 Task: In the Company cyberagent.co.jp, Create email and send with subject: 'Welcome to a New Paradigm: Introducing Our Visionary Solution', and with mail content 'Greetings,_x000D_
Introducing a visionary approach that will reshape the landscape of your industry. Join us and be part of the future of success!_x000D_
Kind Regards', attach the document: Project_plan.docx and insert image: visitingcard.jpg. Below Kind Regards, write Behance and insert the URL: www.behance.net. Mark checkbox to create task to follow up : In 3 business days .  Enter or choose an email address of recipient's from company's contact and send.. Logged in from softage.5@softage.net
Action: Mouse moved to (83, 53)
Screenshot: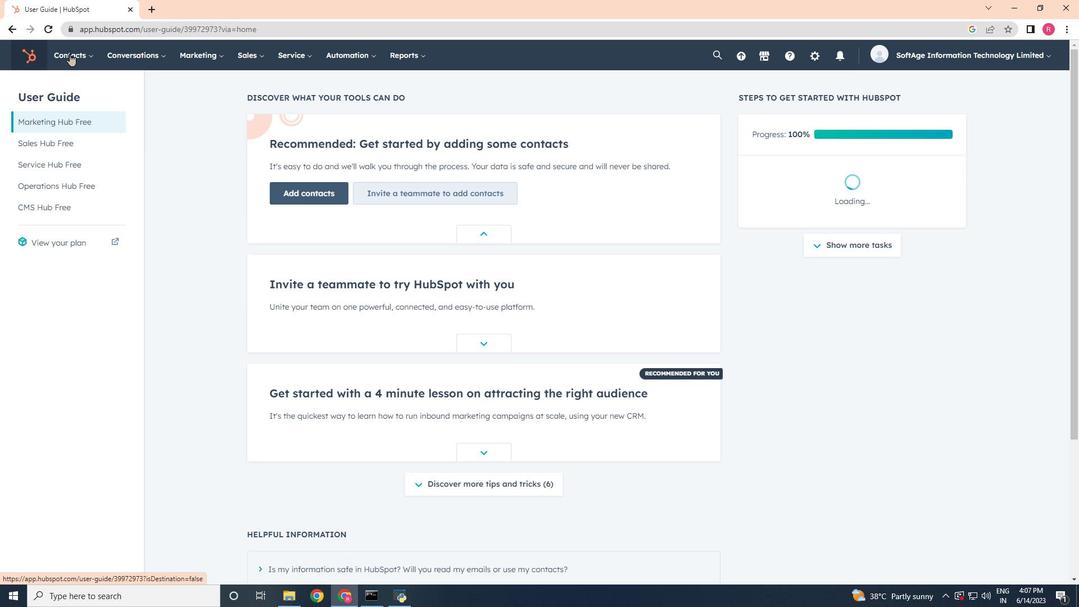 
Action: Mouse pressed left at (83, 53)
Screenshot: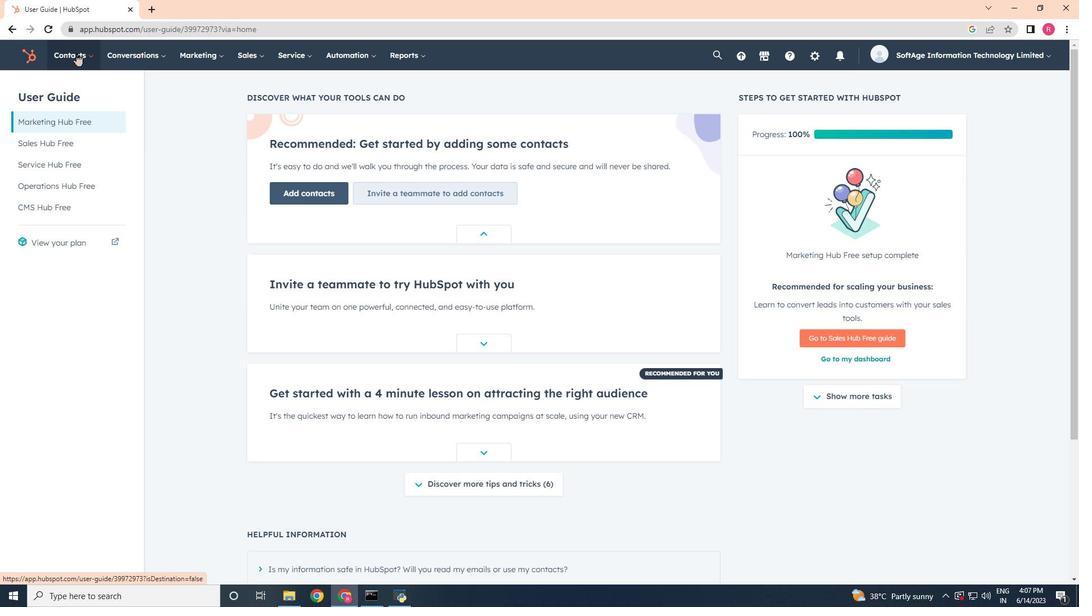 
Action: Mouse moved to (96, 112)
Screenshot: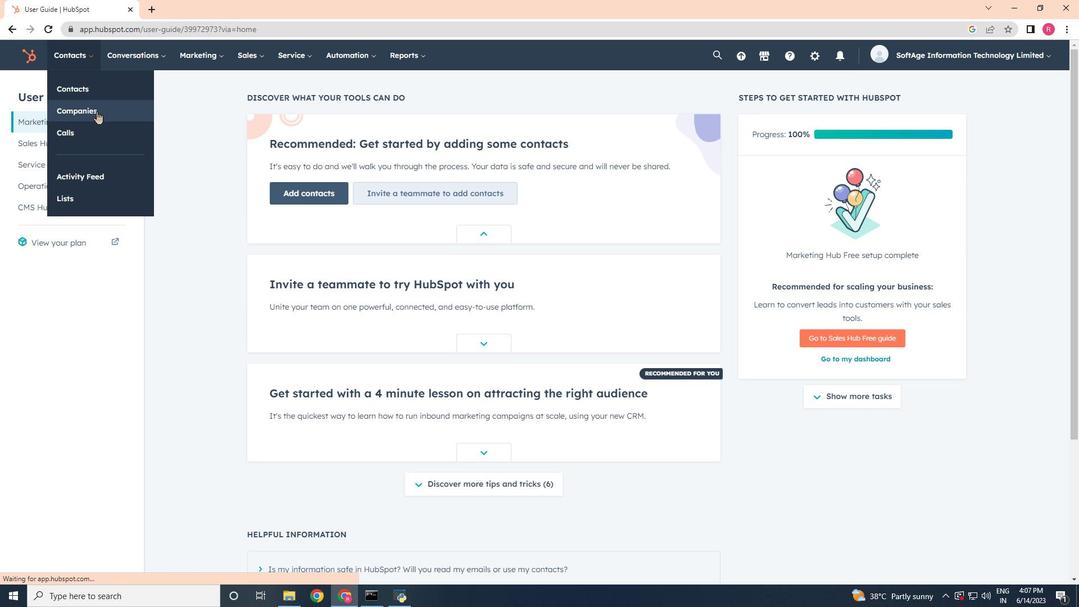 
Action: Mouse pressed left at (96, 112)
Screenshot: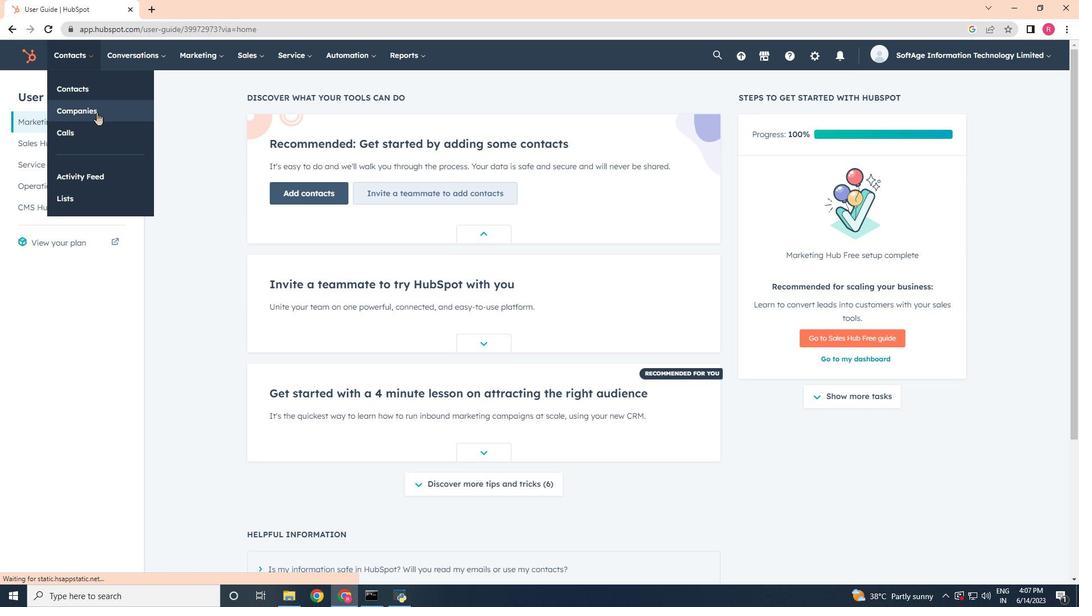 
Action: Mouse moved to (69, 179)
Screenshot: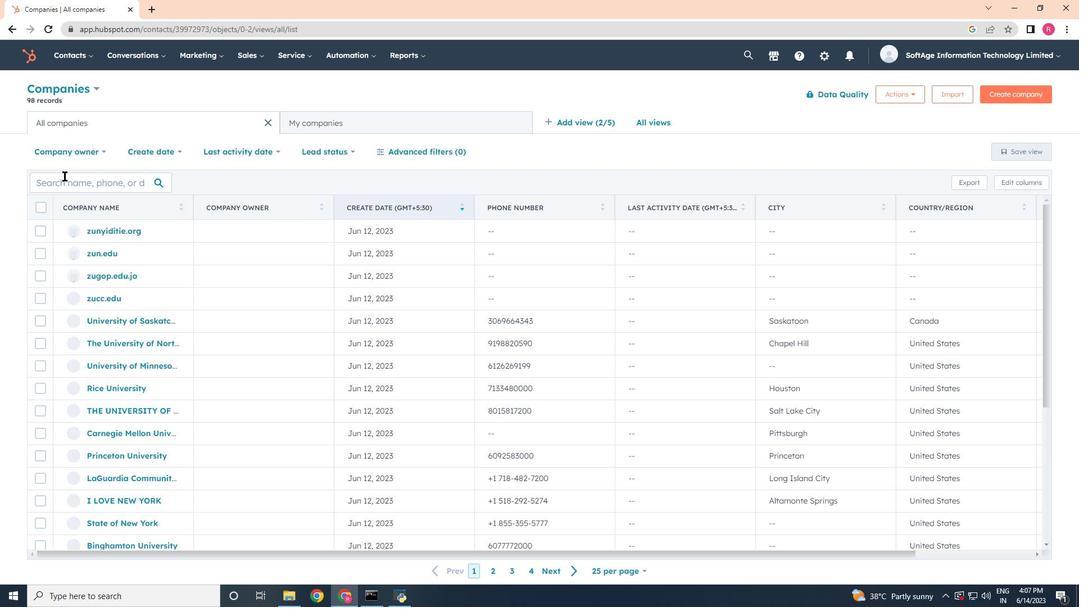 
Action: Mouse pressed left at (69, 179)
Screenshot: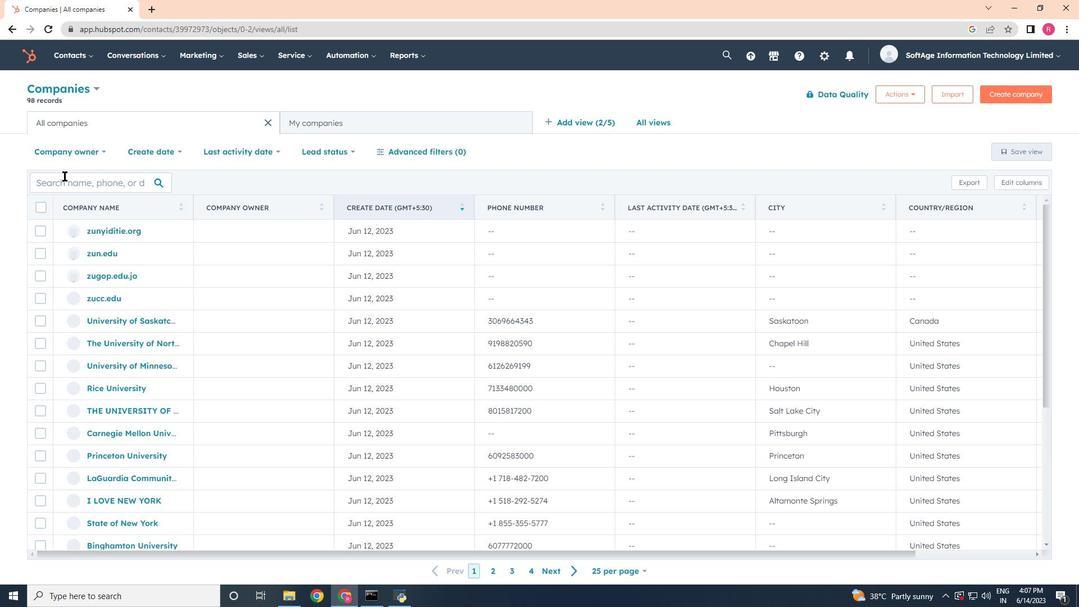 
Action: Key pressed cyberagent
Screenshot: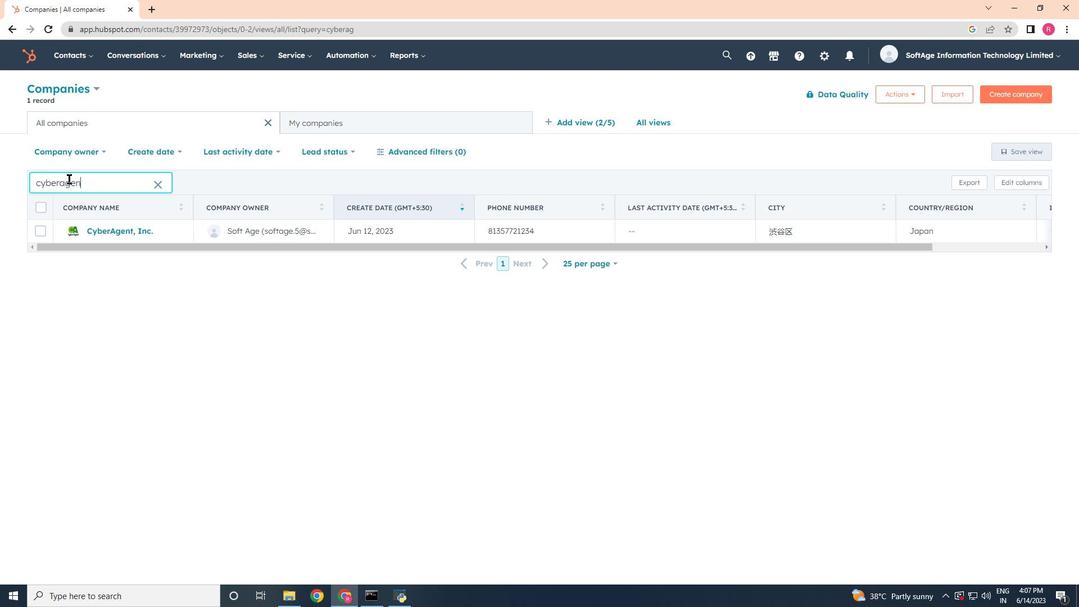 
Action: Mouse moved to (118, 231)
Screenshot: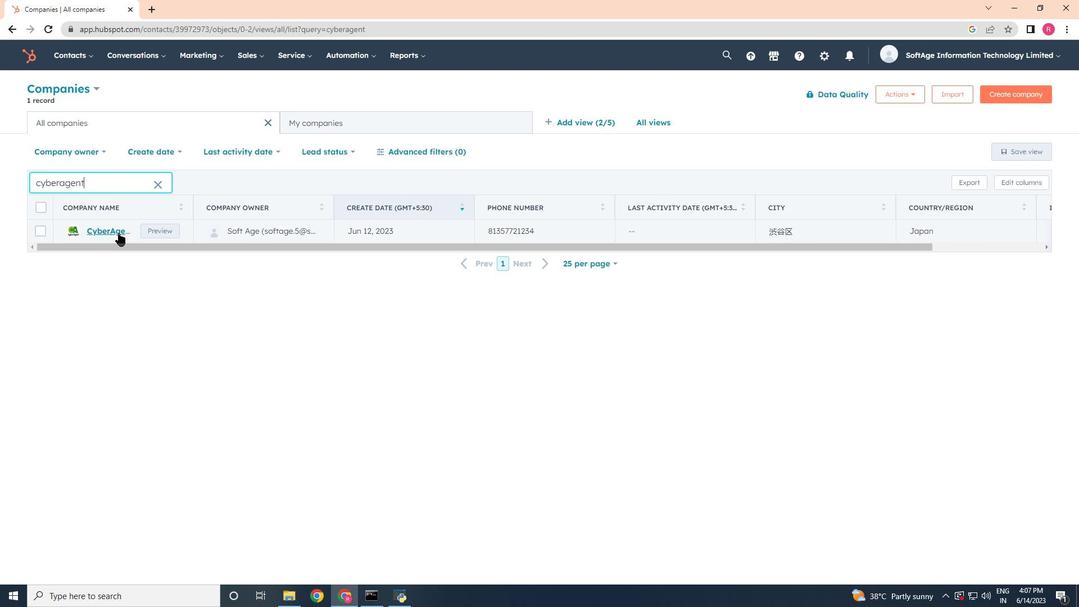 
Action: Mouse pressed left at (118, 231)
Screenshot: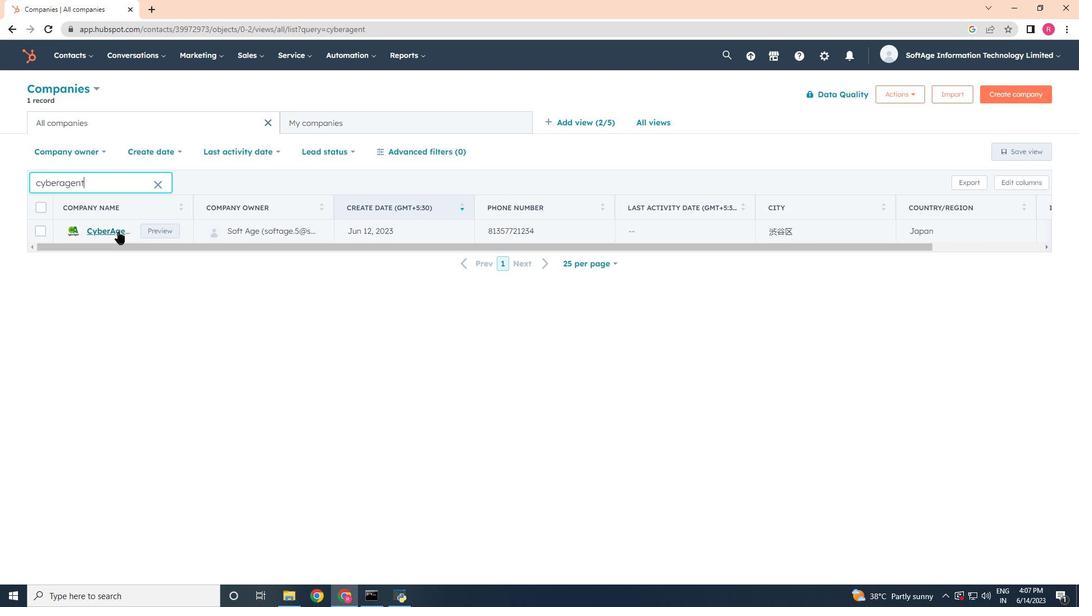 
Action: Mouse moved to (80, 186)
Screenshot: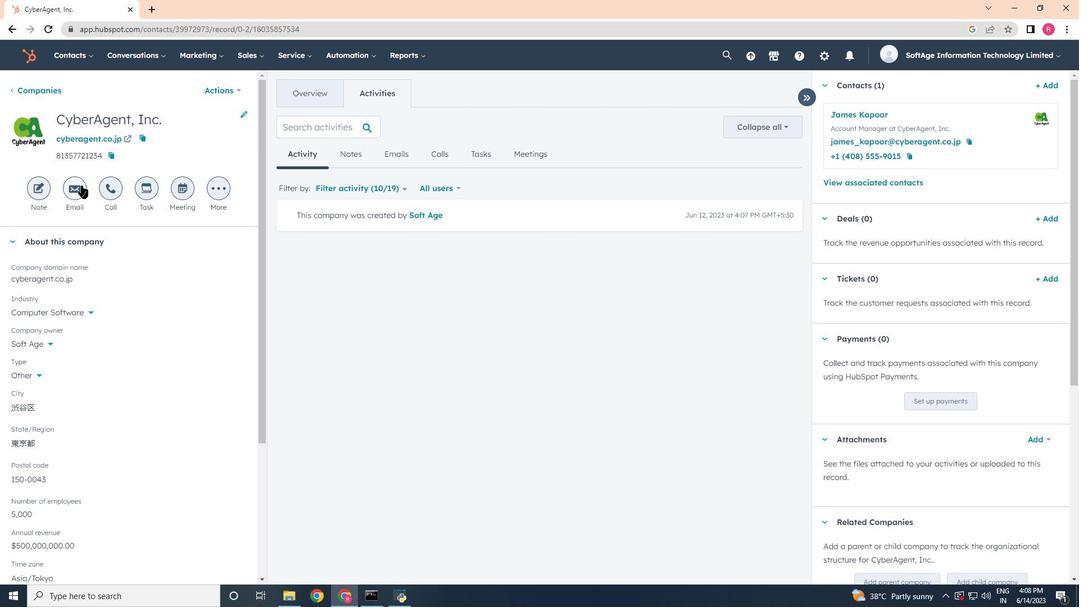 
Action: Mouse pressed left at (80, 186)
Screenshot: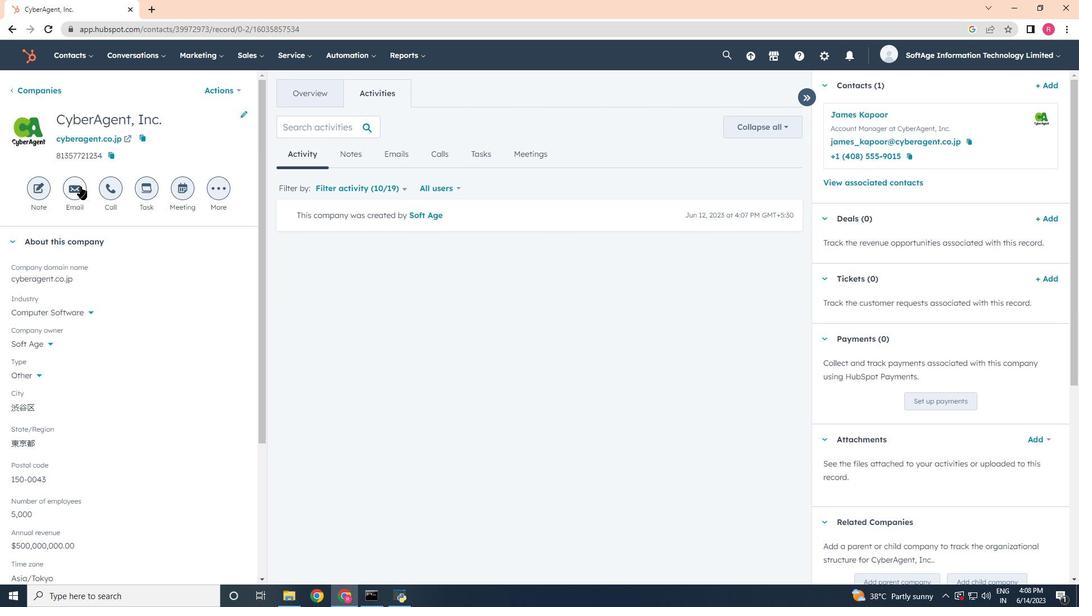 
Action: Mouse moved to (951, 276)
Screenshot: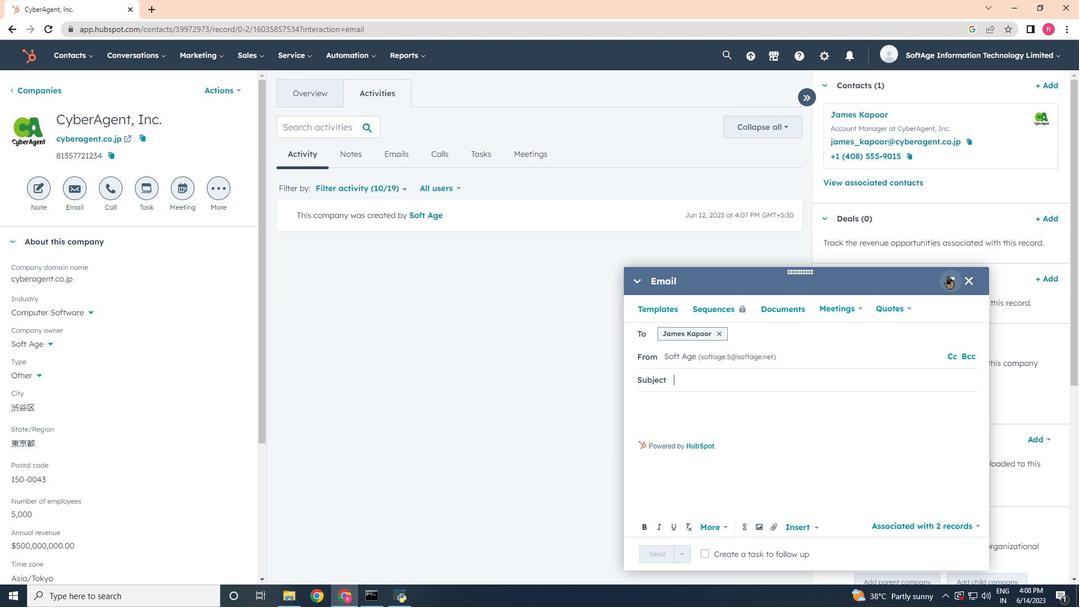 
Action: Mouse pressed left at (951, 276)
Screenshot: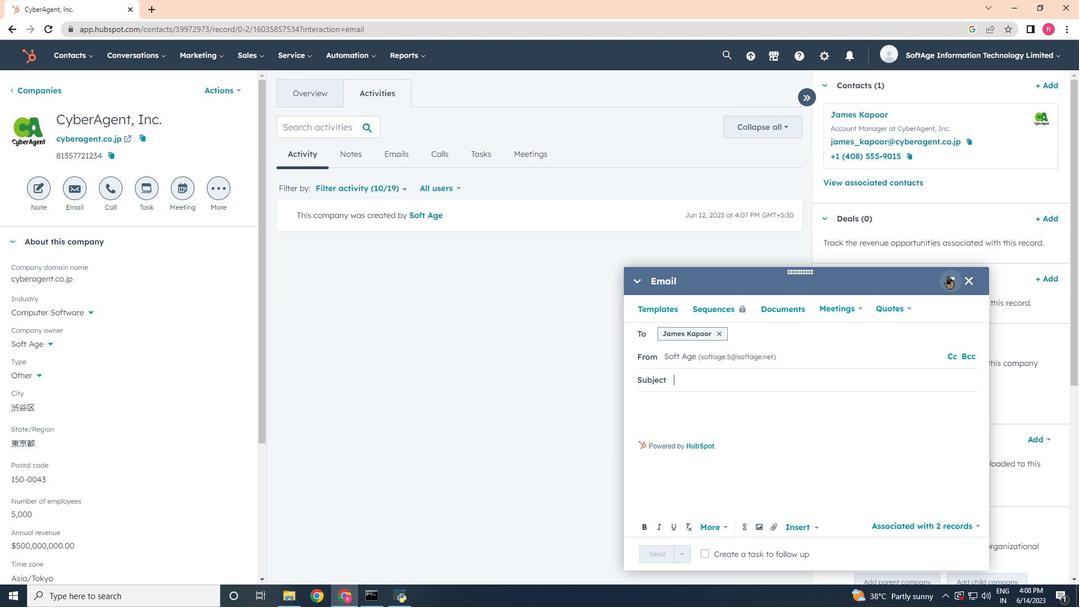 
Action: Mouse moved to (946, 282)
Screenshot: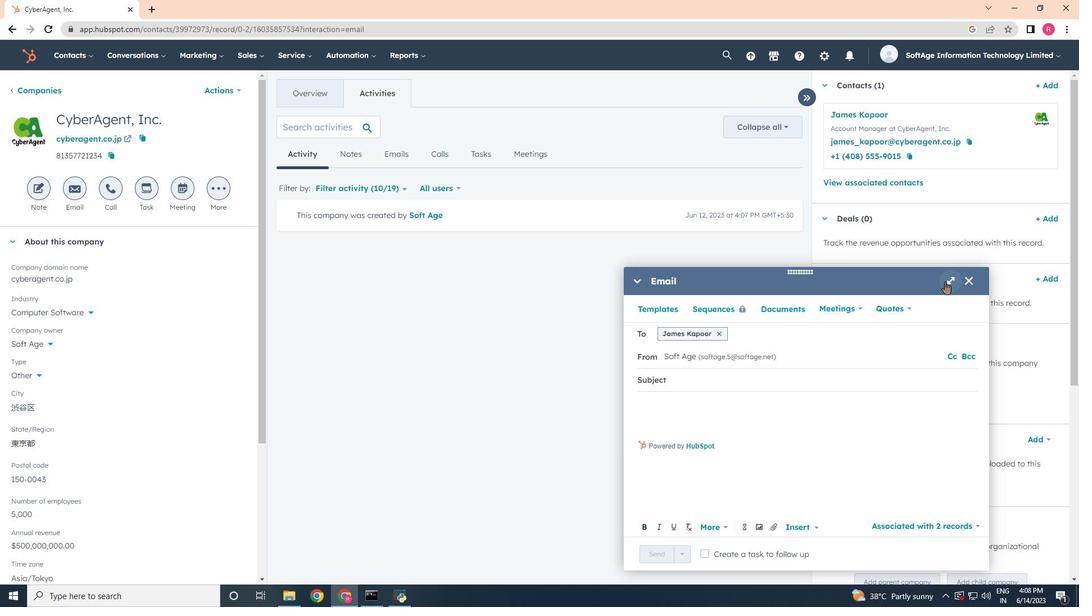
Action: Mouse pressed left at (946, 282)
Screenshot: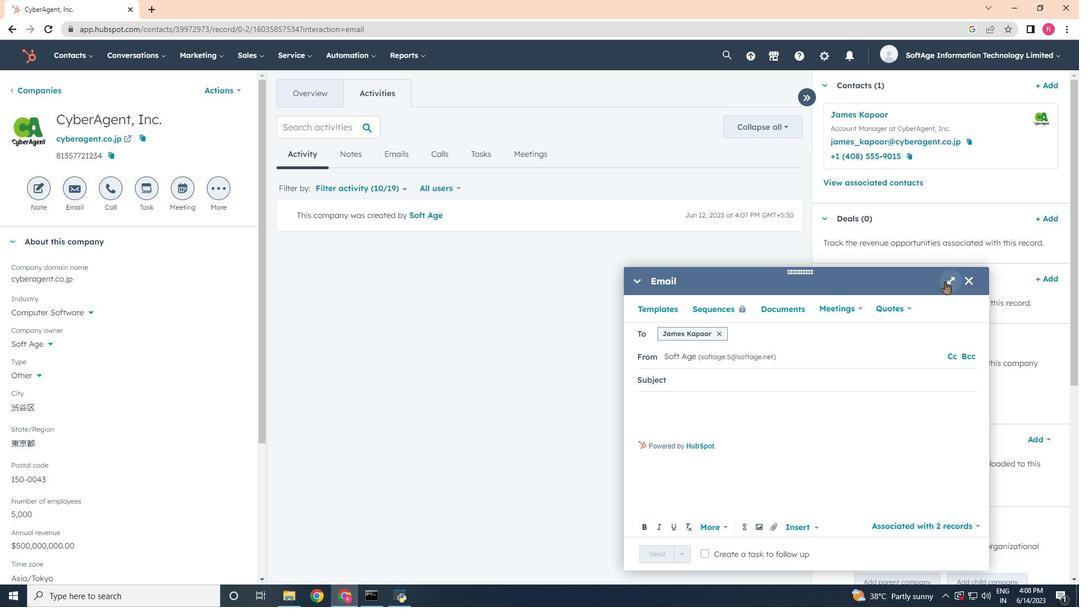 
Action: Mouse moved to (567, 322)
Screenshot: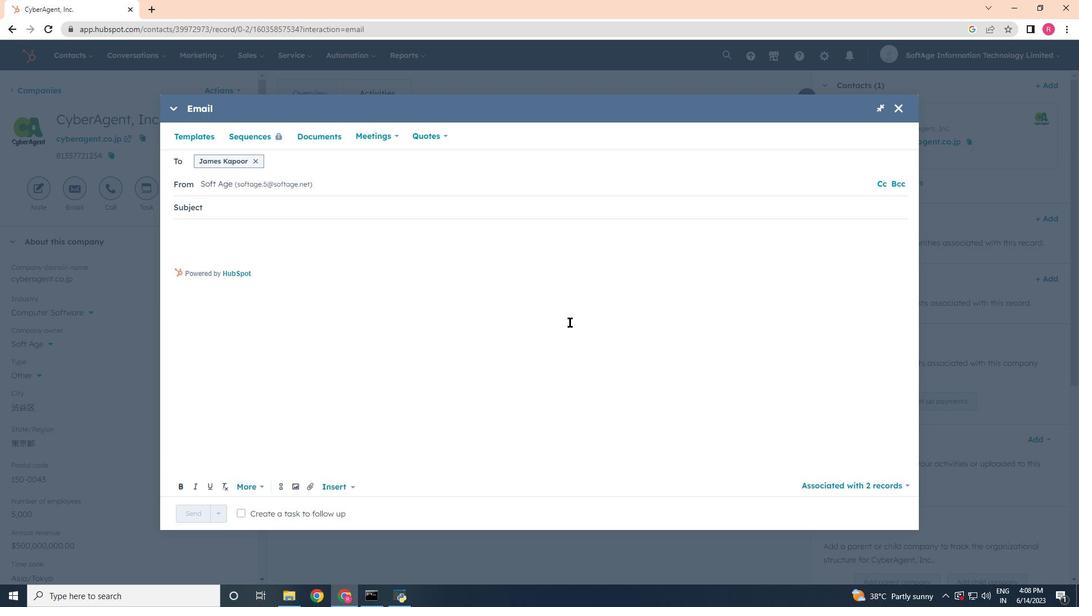 
Action: Key pressed <Key.shift>Welcome<Key.space>to<Key.space>a<Key.space><Key.shift>New<Key.space><Key.shift><Key.shift><Key.shift><Key.shift>Paradigm<Key.space><Key.backspace><Key.shift_r>:<Key.space><Key.shift>Introducing<Key.space><Key.shift>Our<Key.space><Key.shift>Visionary<Key.space><Key.shift>Solution<Key.space>
Screenshot: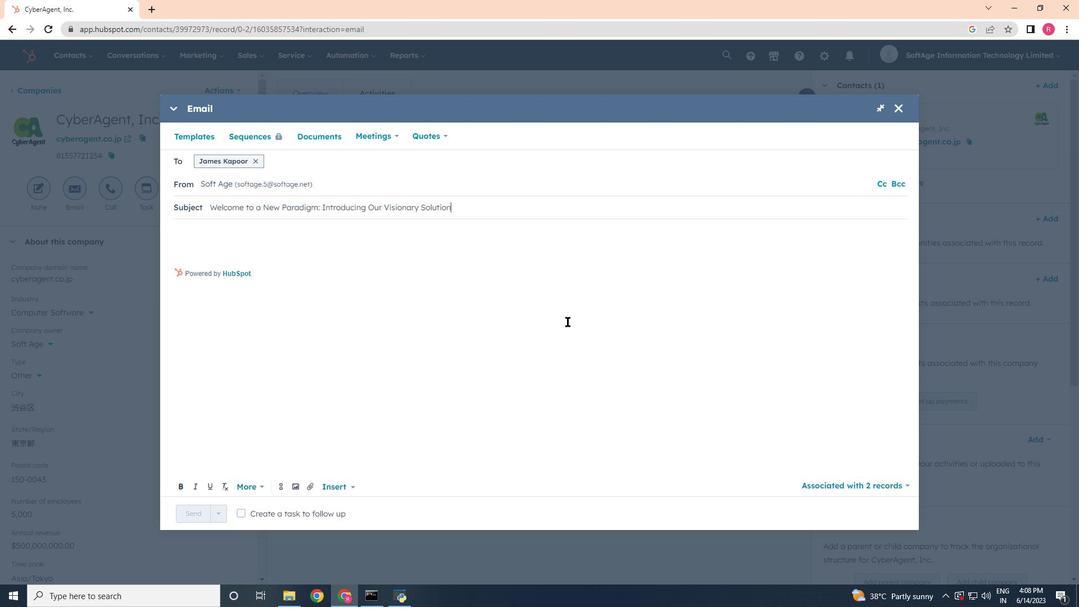 
Action: Mouse moved to (192, 232)
Screenshot: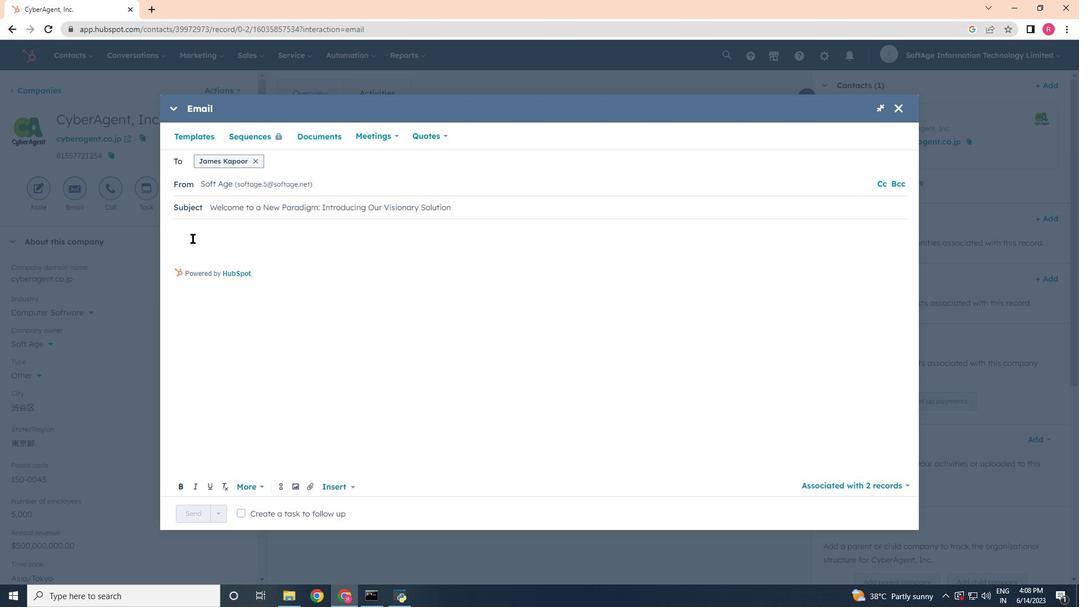 
Action: Mouse pressed left at (192, 232)
Screenshot: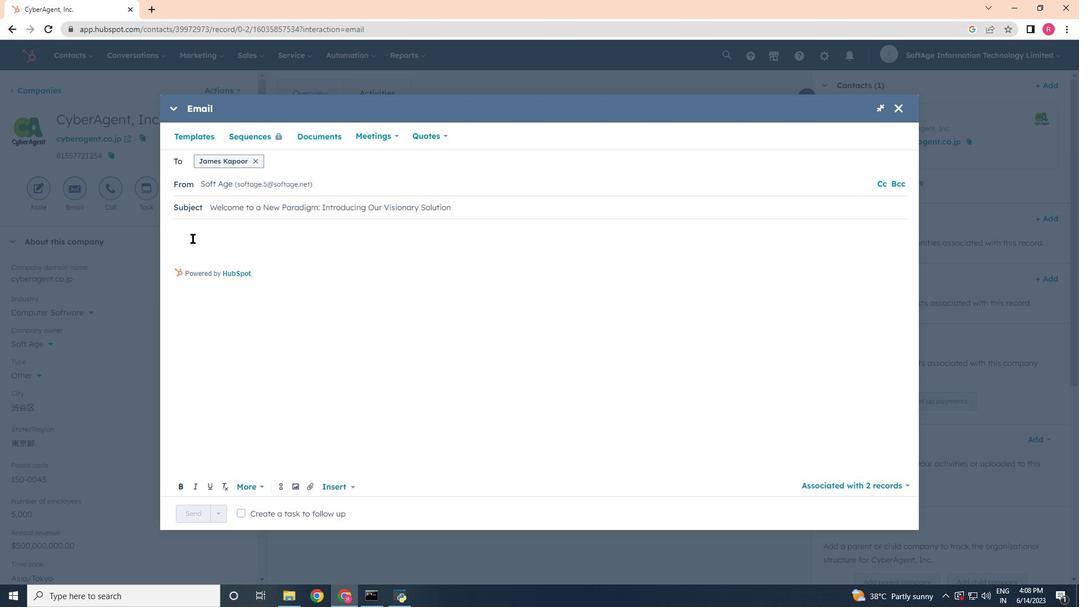 
Action: Key pressed <Key.backspace><Key.shift><Key.shift><Key.shift><Key.shift><Key.shift><Key.shift><Key.shift><Key.shift>Greetings,<Key.enter><Key.enter><Key.shift>Introducing<Key.space>a<Key.space>visionary<Key.space>approach<Key.space>that<Key.space>will<Key.space>res
Screenshot: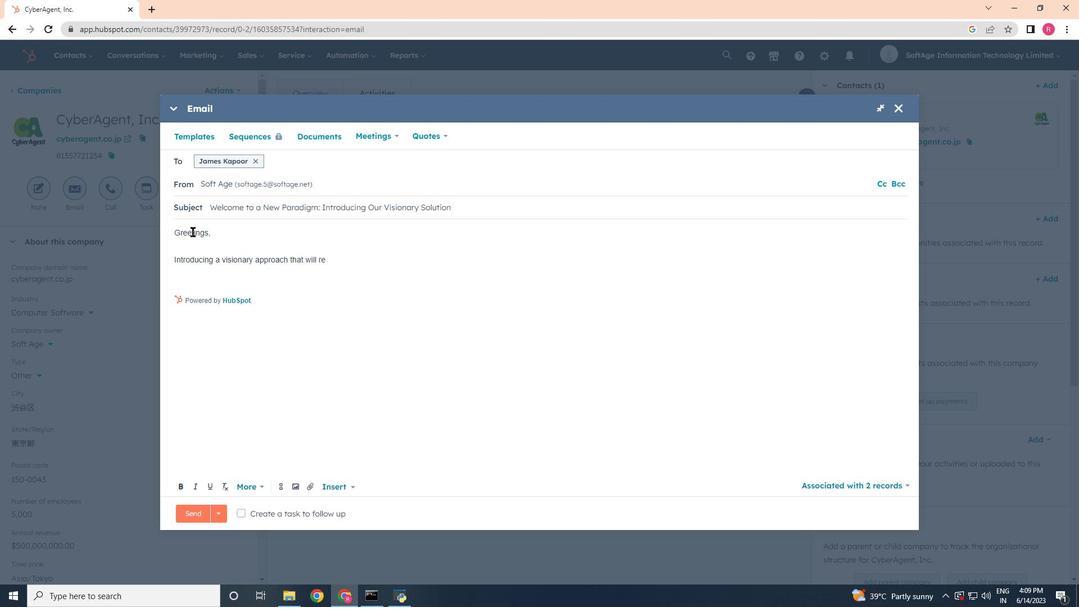 
Action: Mouse moved to (192, 232)
Screenshot: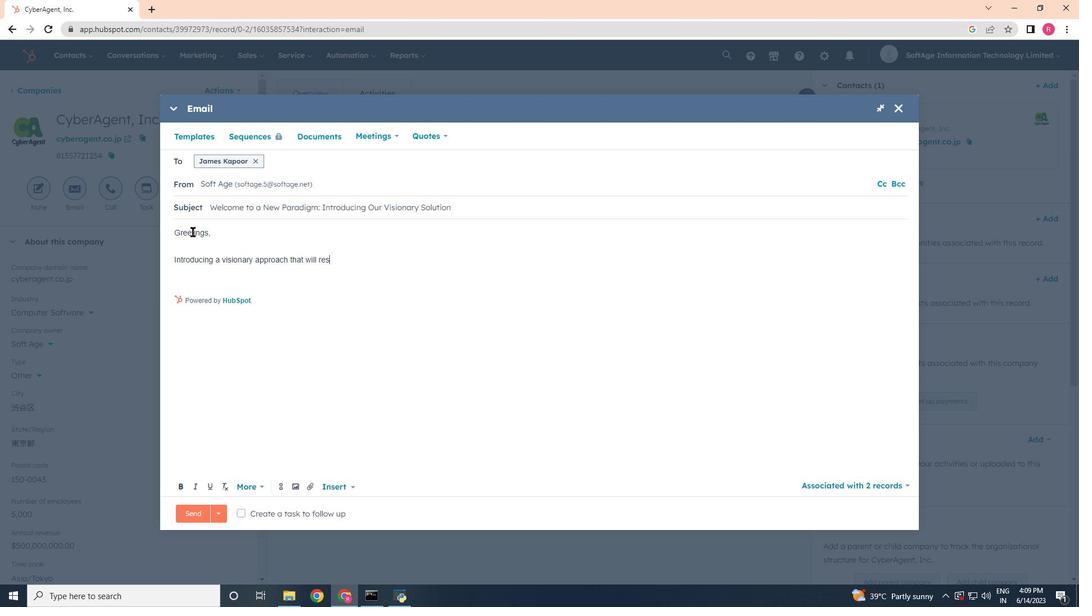 
Action: Key pressed hape<Key.space>the<Key.space>landscape<Key.space>of<Key.space>your<Key.space>industry<Key.space><Key.backspace>.<Key.space><Key.shift><Key.shift><Key.shift>Join<Key.space>us<Key.space>and<Key.space>be<Key.space>part<Key.space>of<Key.space>the<Key.space>future<Key.space>of<Key.space>success<Key.shift>!<Key.enter><Key.enter><Key.shift>Kind<Key.space><Key.shift><Key.shift><Key.shift><Key.shift><Key.shift><Key.shift><Key.shift>Regards,<Key.enter>
Screenshot: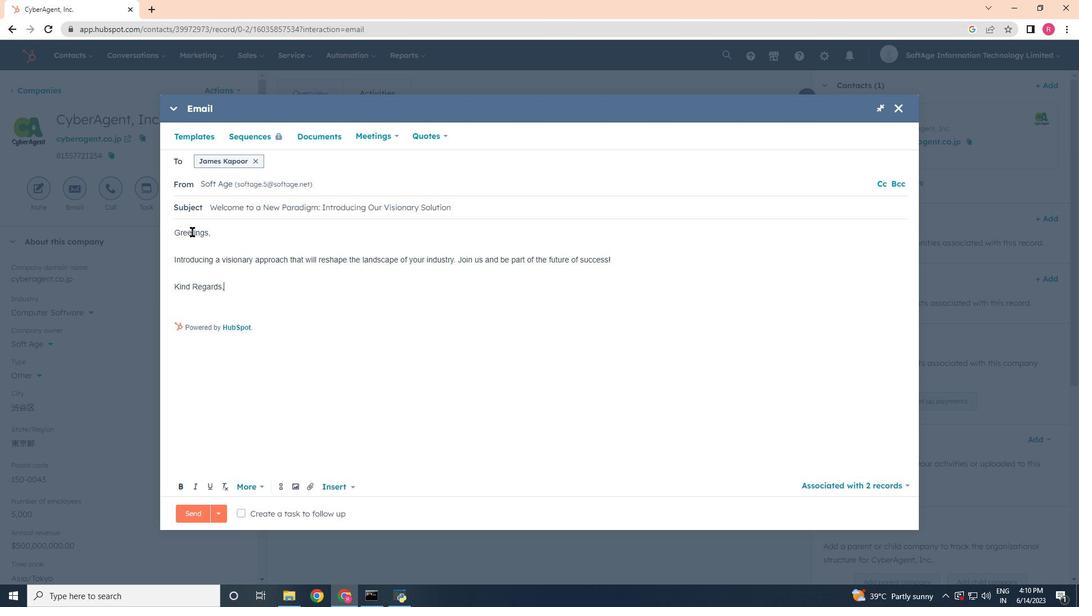 
Action: Mouse moved to (308, 493)
Screenshot: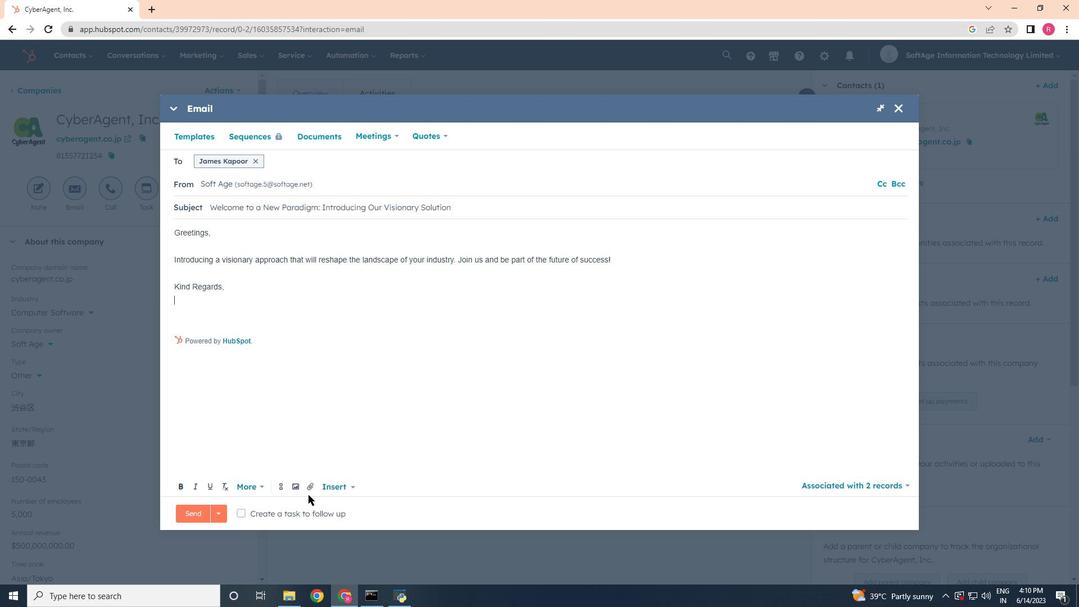 
Action: Mouse pressed left at (308, 493)
Screenshot: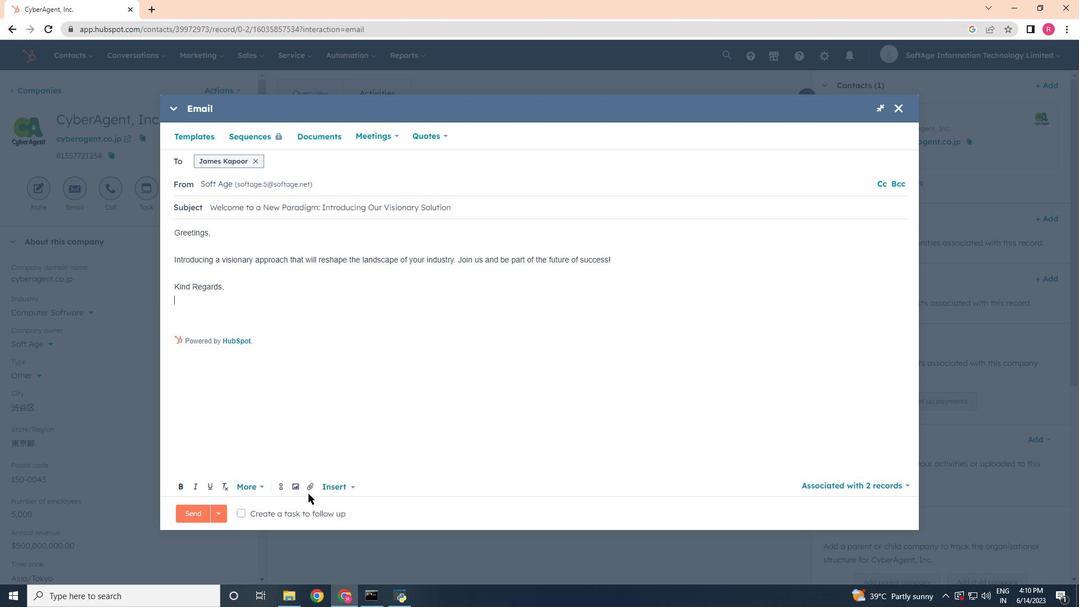 
Action: Mouse moved to (328, 445)
Screenshot: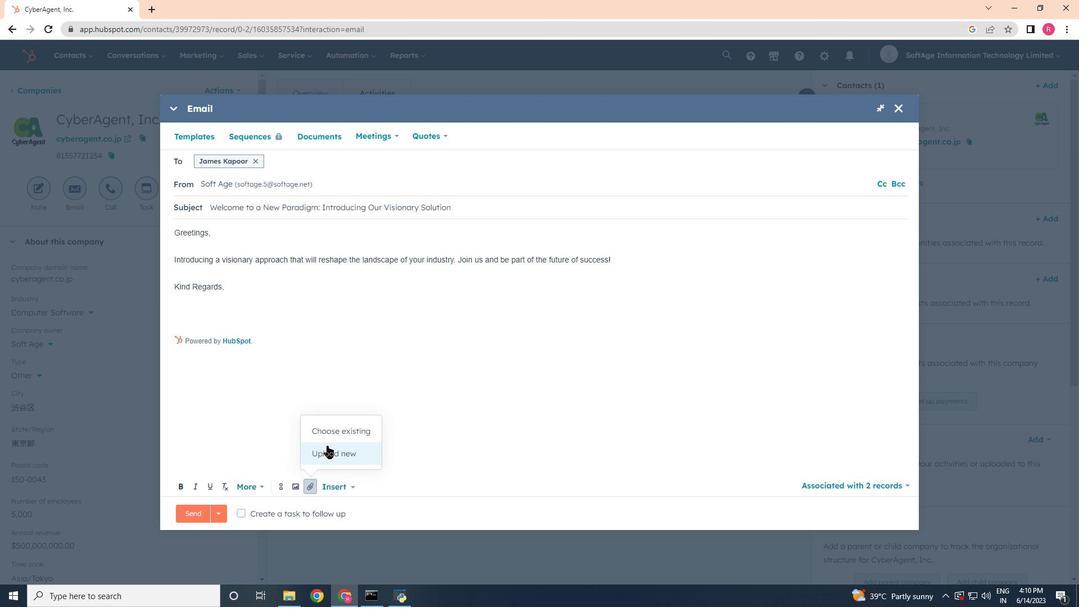 
Action: Mouse pressed left at (328, 445)
Screenshot: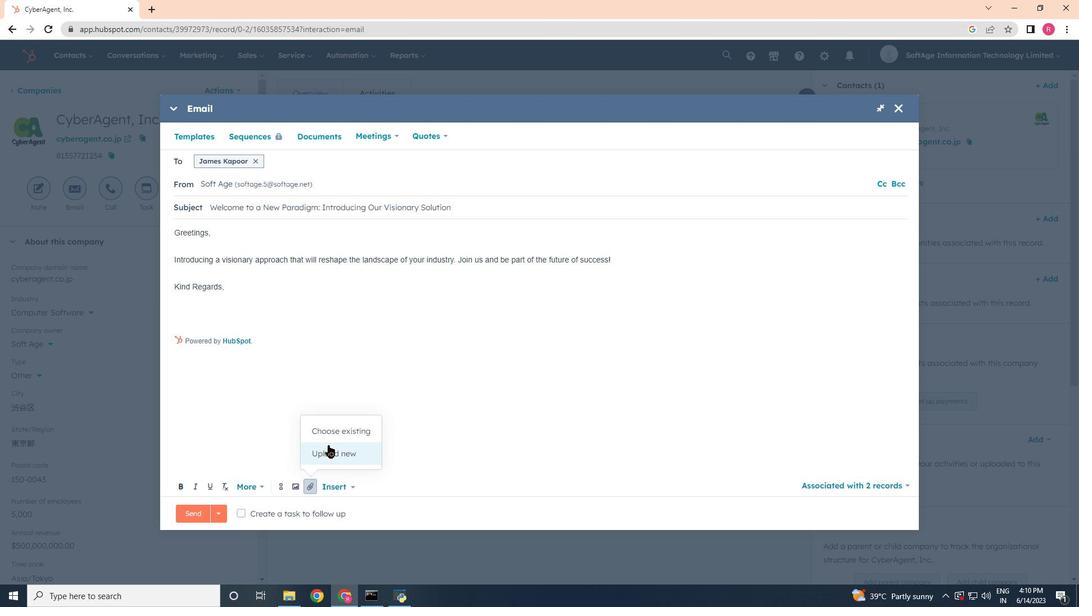 
Action: Mouse moved to (191, 174)
Screenshot: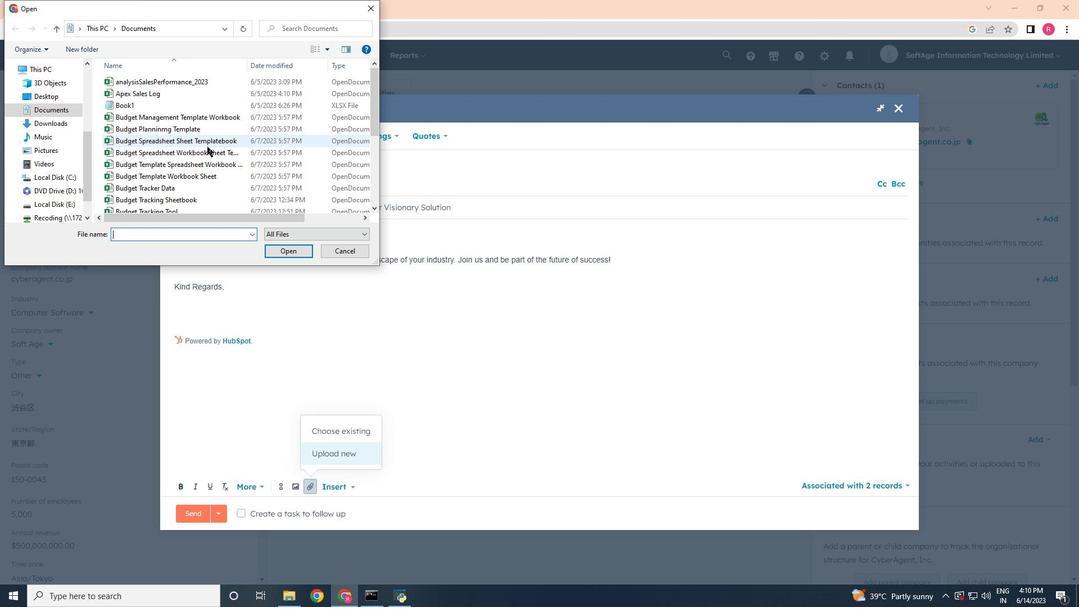 
Action: Mouse scrolled (191, 173) with delta (0, 0)
Screenshot: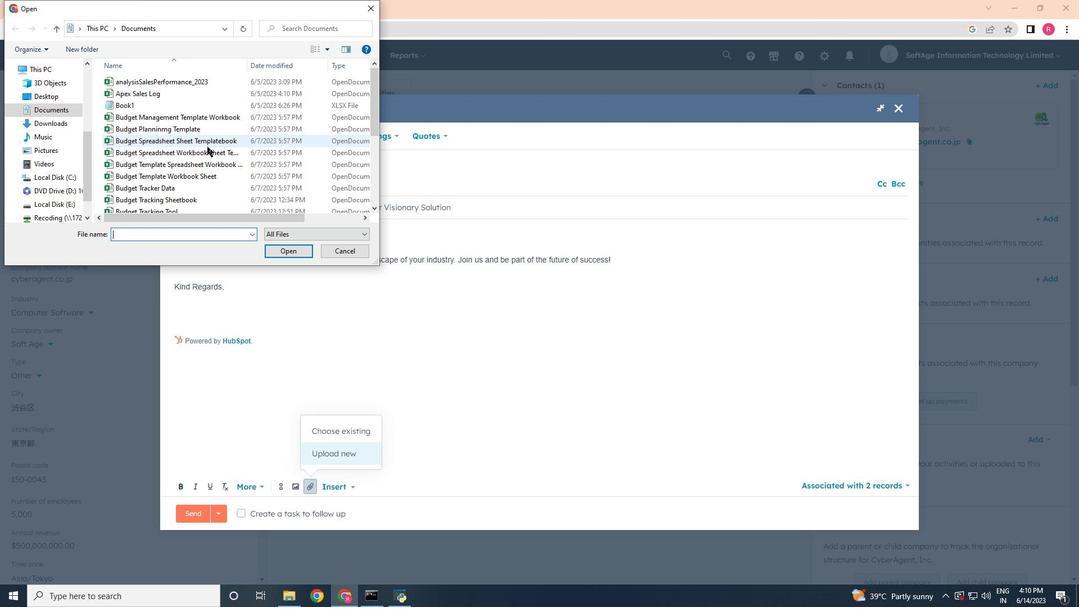 
Action: Mouse moved to (191, 175)
Screenshot: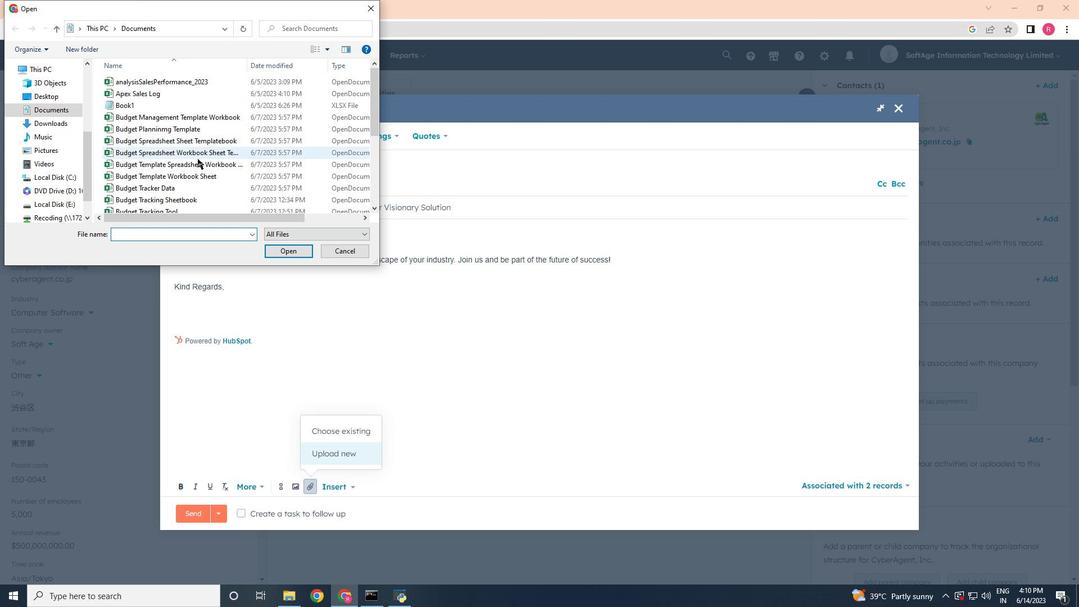 
Action: Mouse scrolled (191, 175) with delta (0, 0)
Screenshot: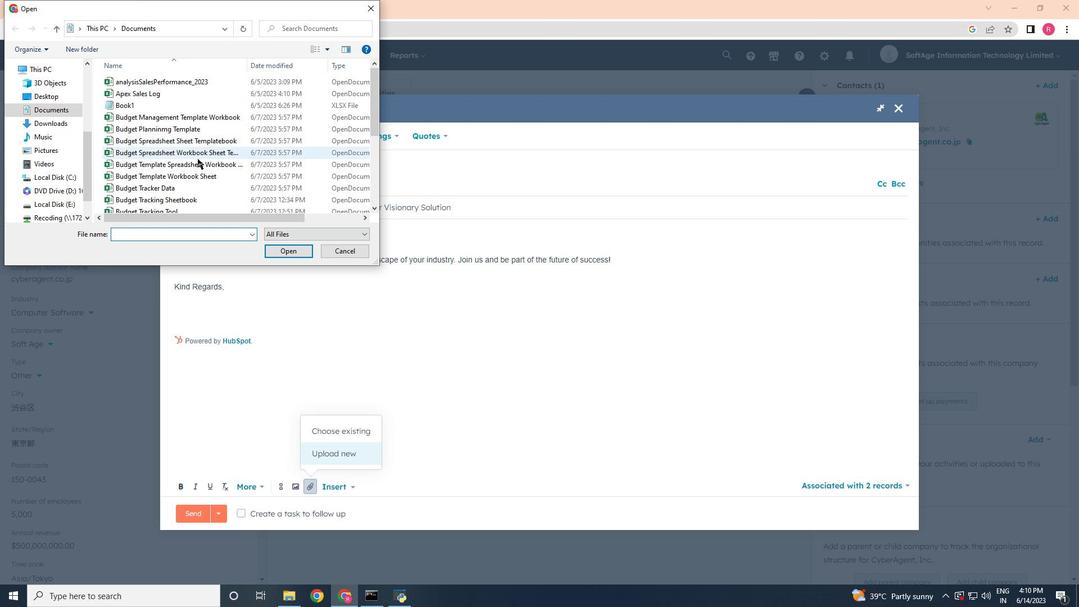 
Action: Mouse scrolled (191, 175) with delta (0, 0)
Screenshot: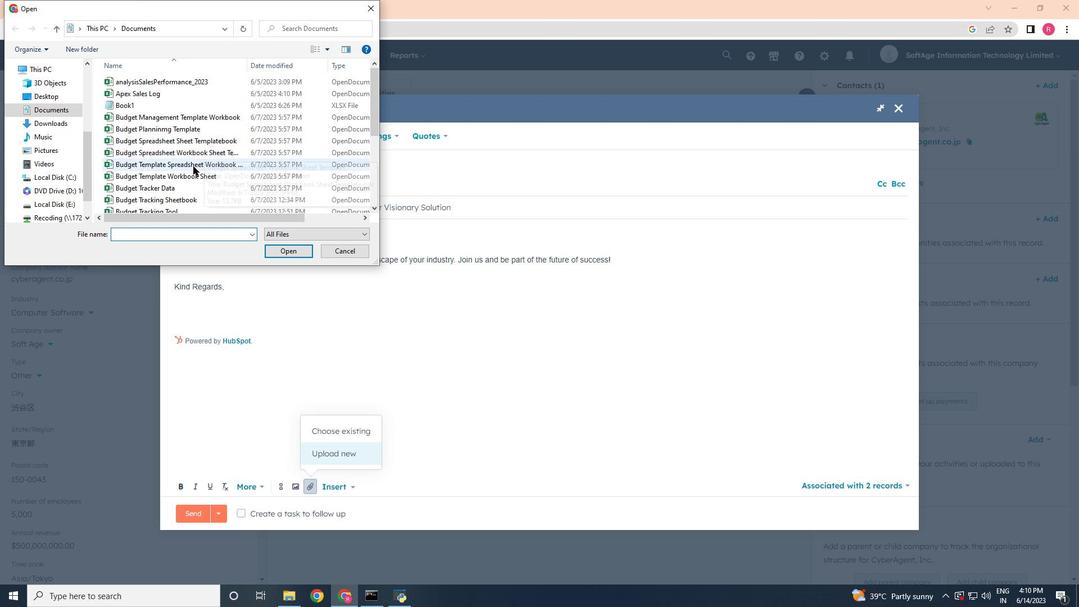 
Action: Mouse scrolled (191, 175) with delta (0, 0)
Screenshot: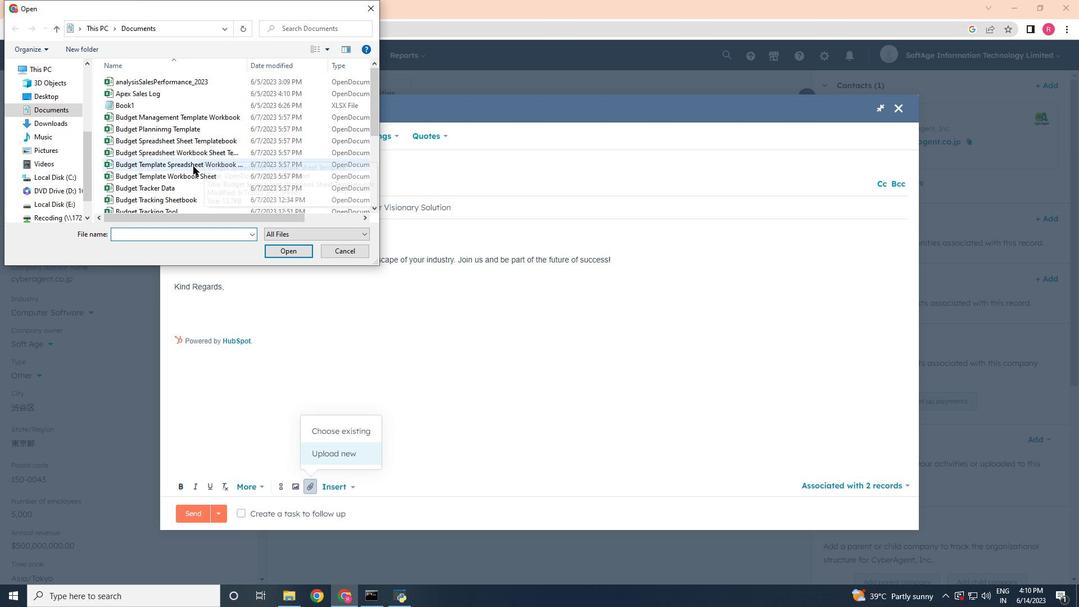 
Action: Mouse scrolled (191, 175) with delta (0, 0)
Screenshot: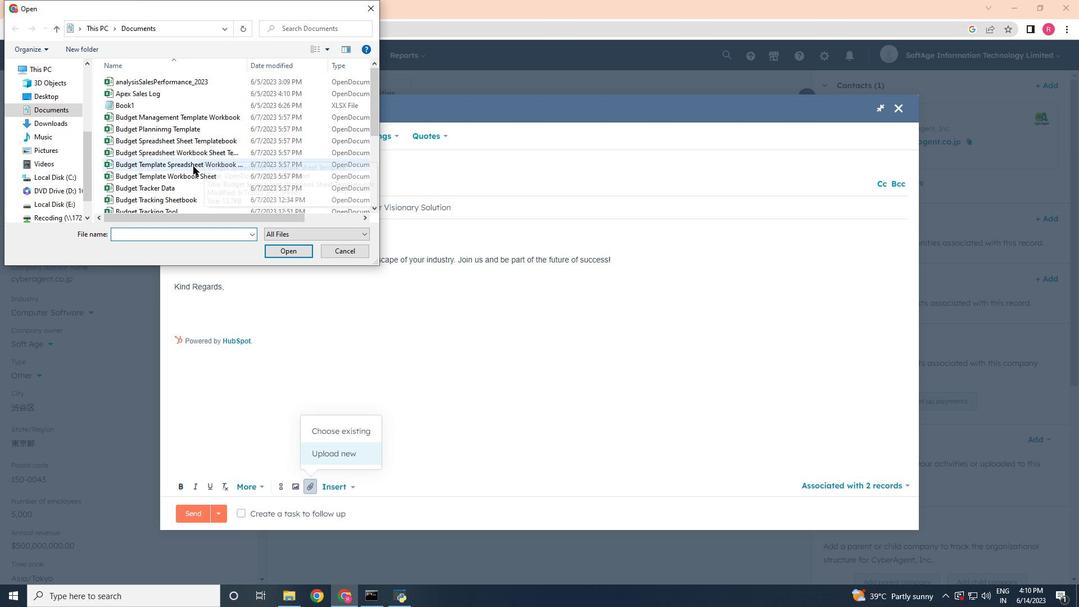 
Action: Mouse scrolled (191, 175) with delta (0, 0)
Screenshot: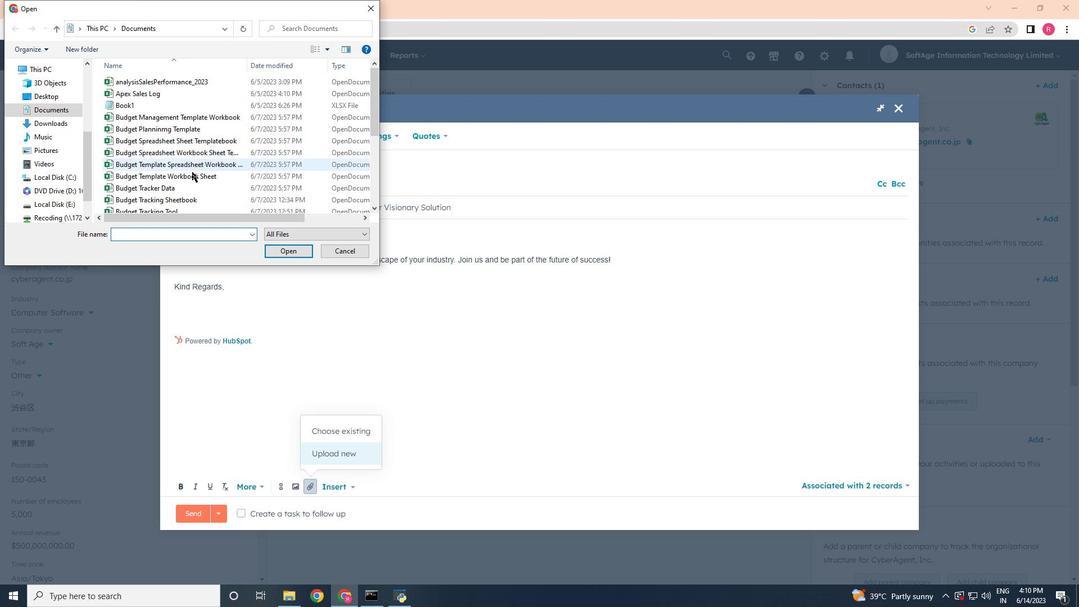
Action: Mouse scrolled (191, 175) with delta (0, 0)
Screenshot: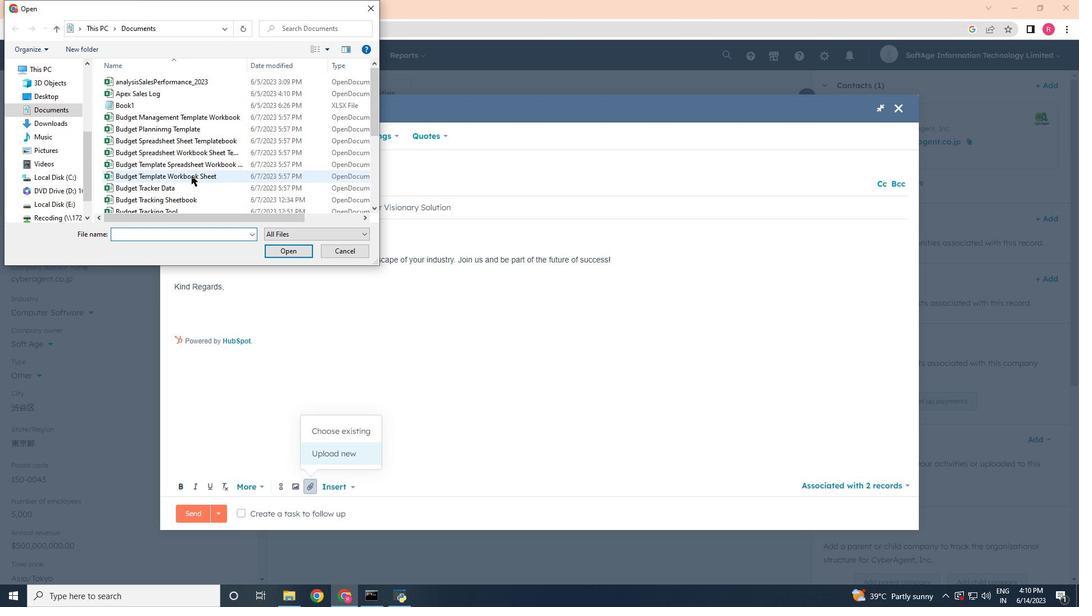 
Action: Mouse moved to (160, 174)
Screenshot: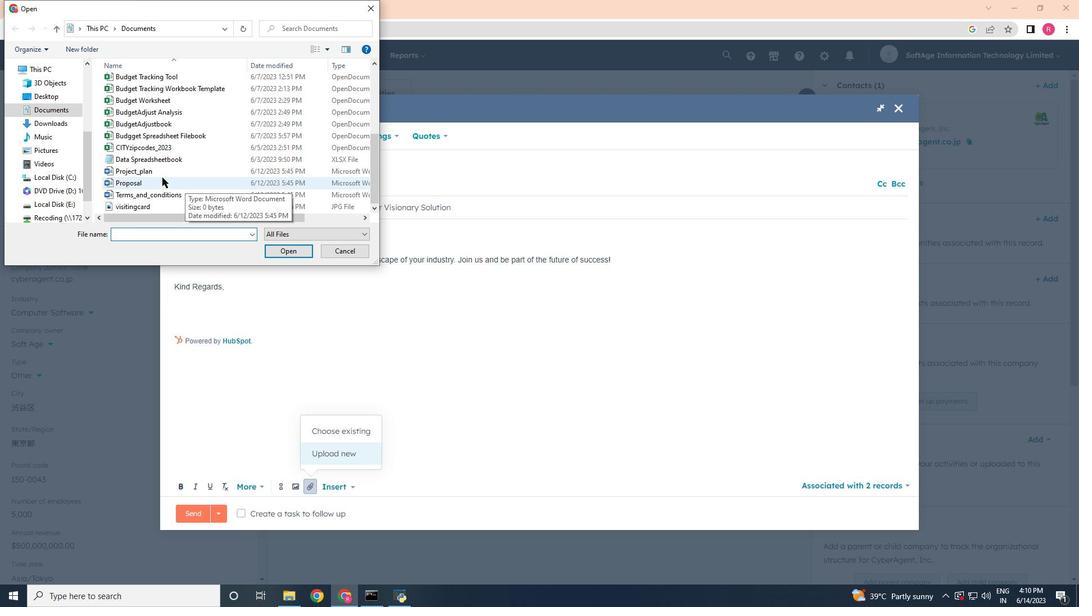 
Action: Mouse pressed left at (160, 174)
Screenshot: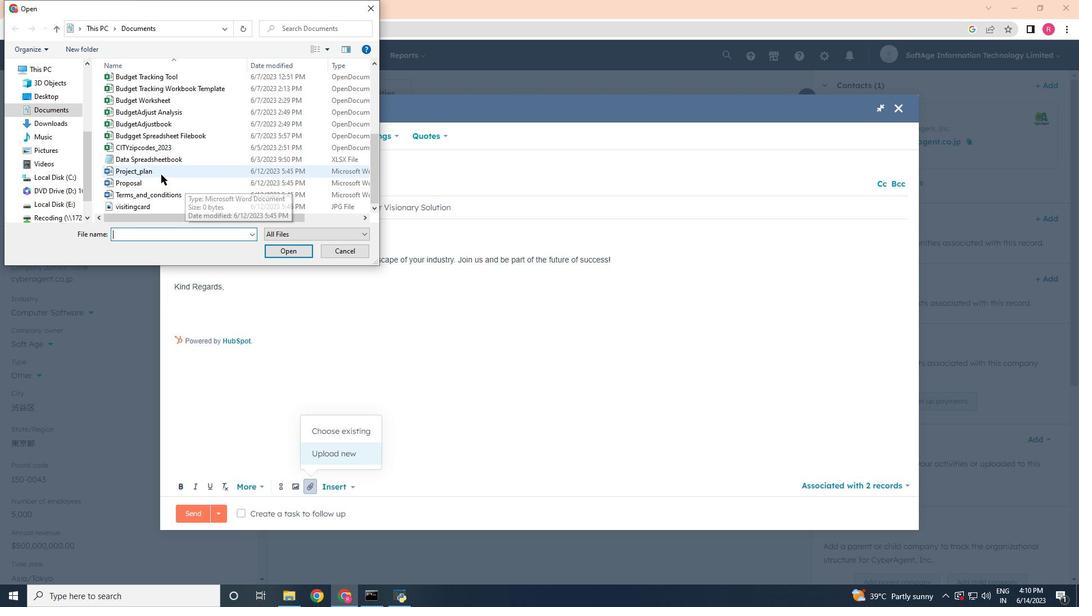 
Action: Mouse moved to (289, 246)
Screenshot: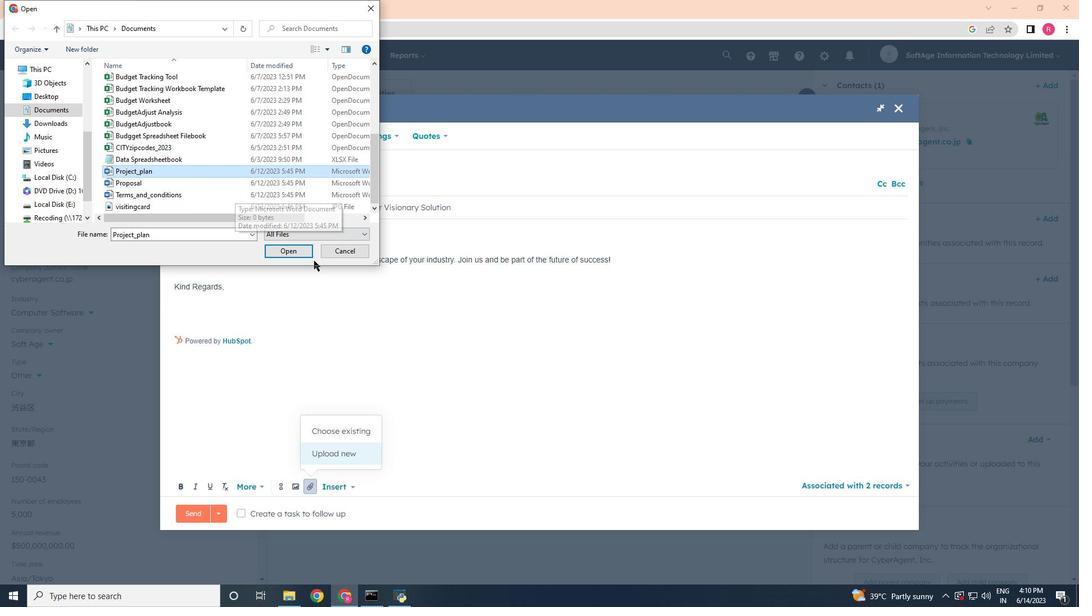 
Action: Mouse pressed left at (289, 246)
Screenshot: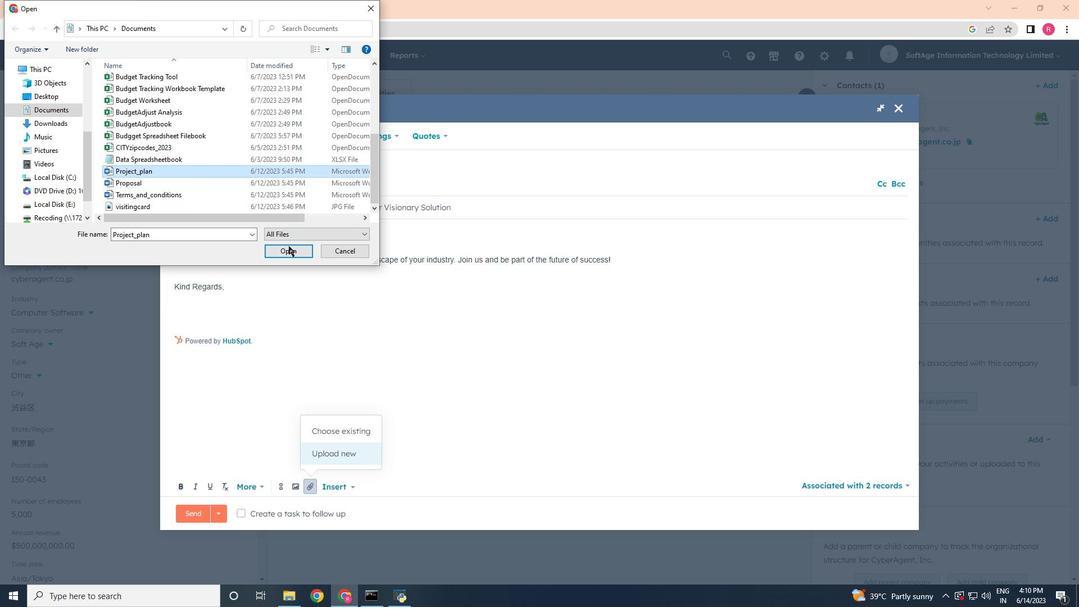 
Action: Mouse moved to (294, 456)
Screenshot: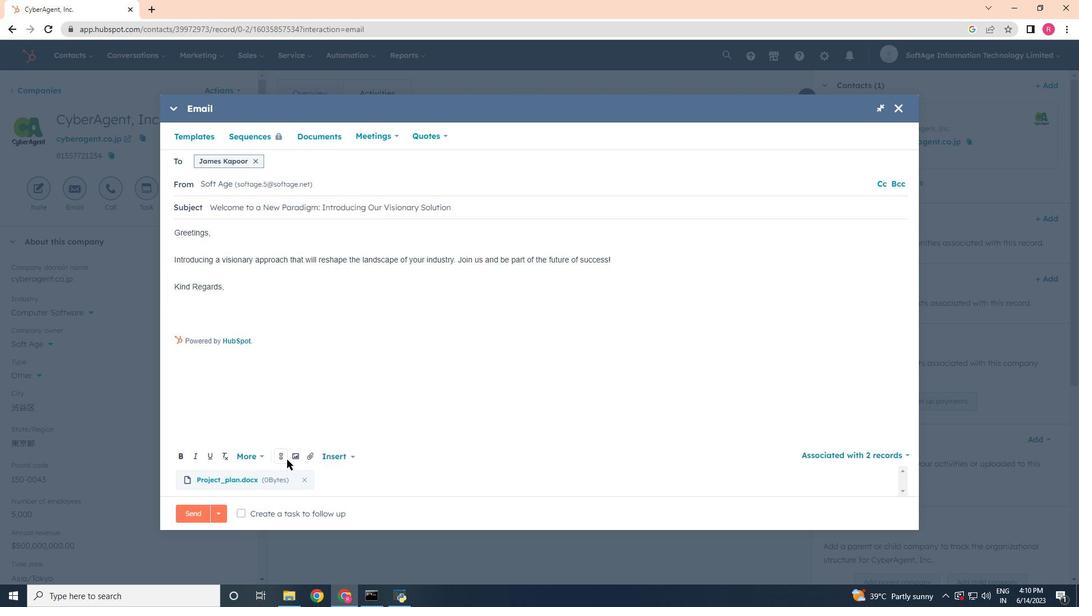 
Action: Mouse pressed left at (294, 456)
Screenshot: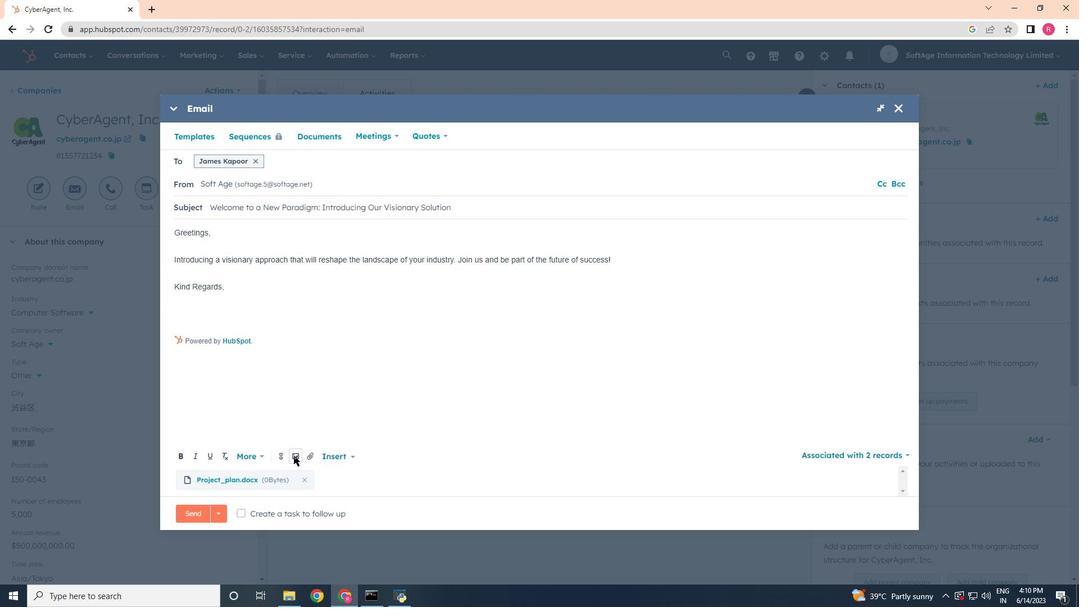 
Action: Mouse moved to (284, 422)
Screenshot: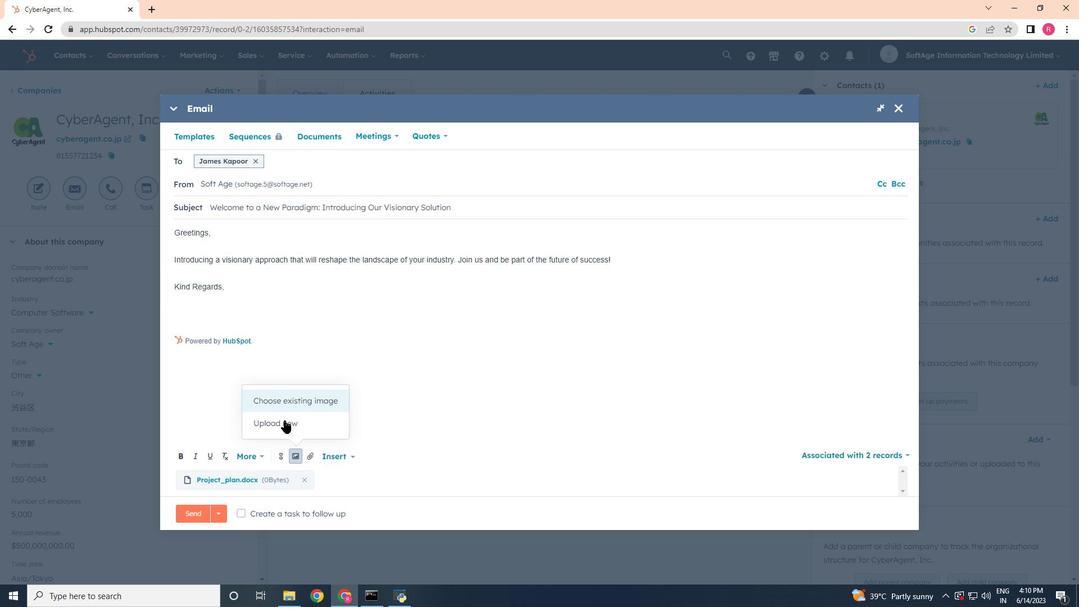 
Action: Mouse pressed left at (284, 422)
Screenshot: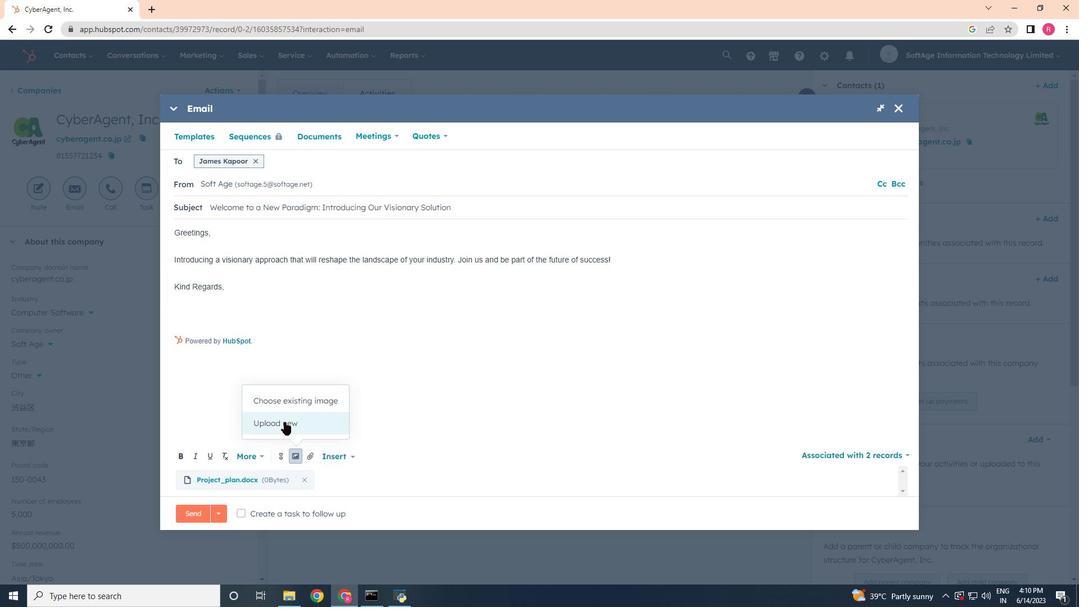 
Action: Mouse moved to (141, 115)
Screenshot: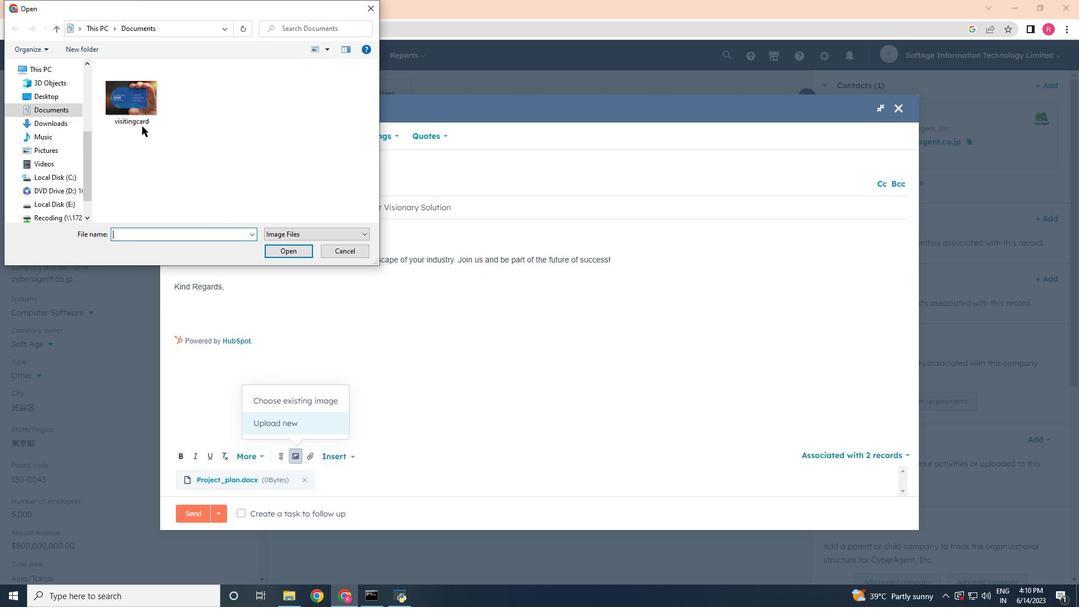 
Action: Mouse pressed left at (141, 115)
Screenshot: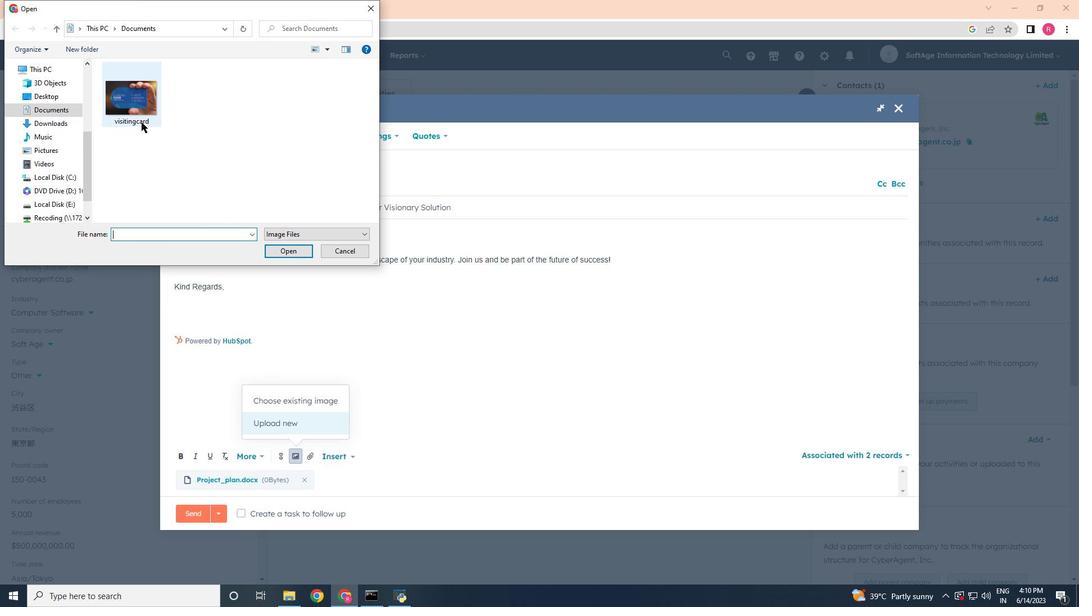 
Action: Mouse moved to (285, 248)
Screenshot: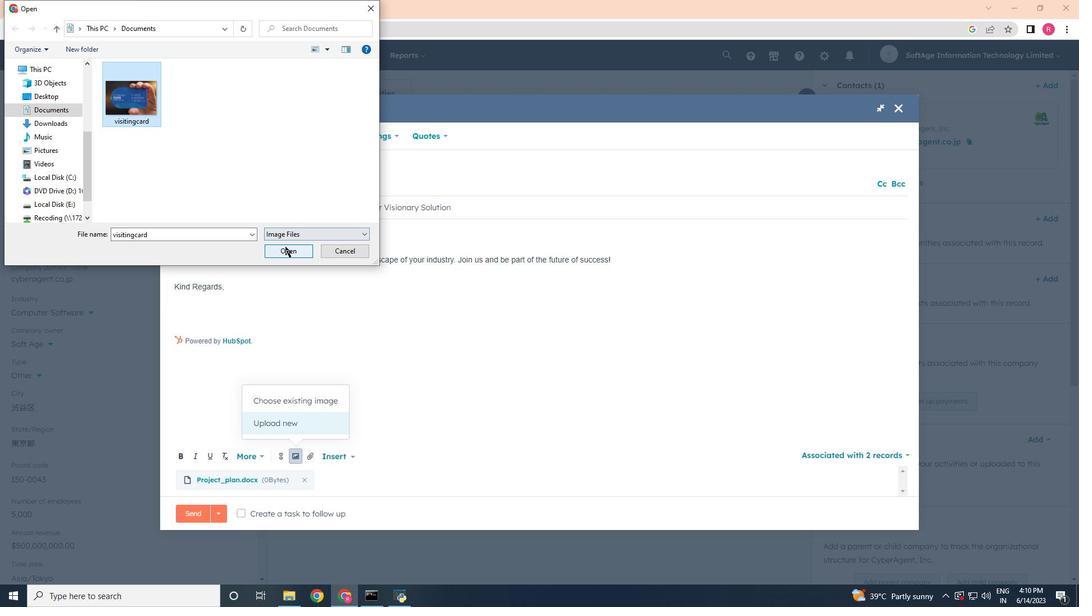 
Action: Mouse pressed left at (285, 248)
Screenshot: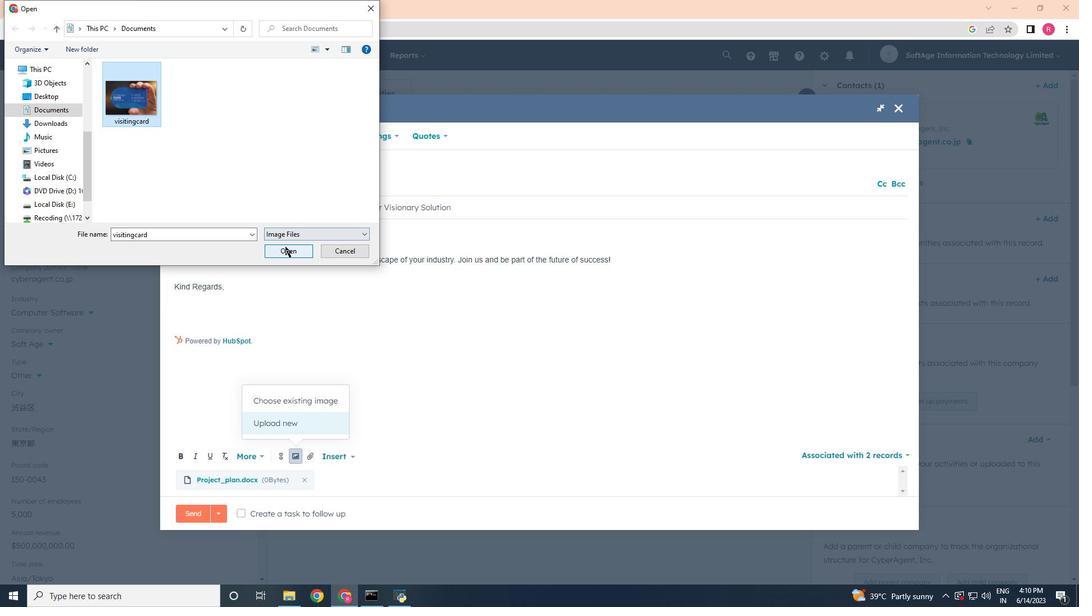 
Action: Mouse moved to (193, 265)
Screenshot: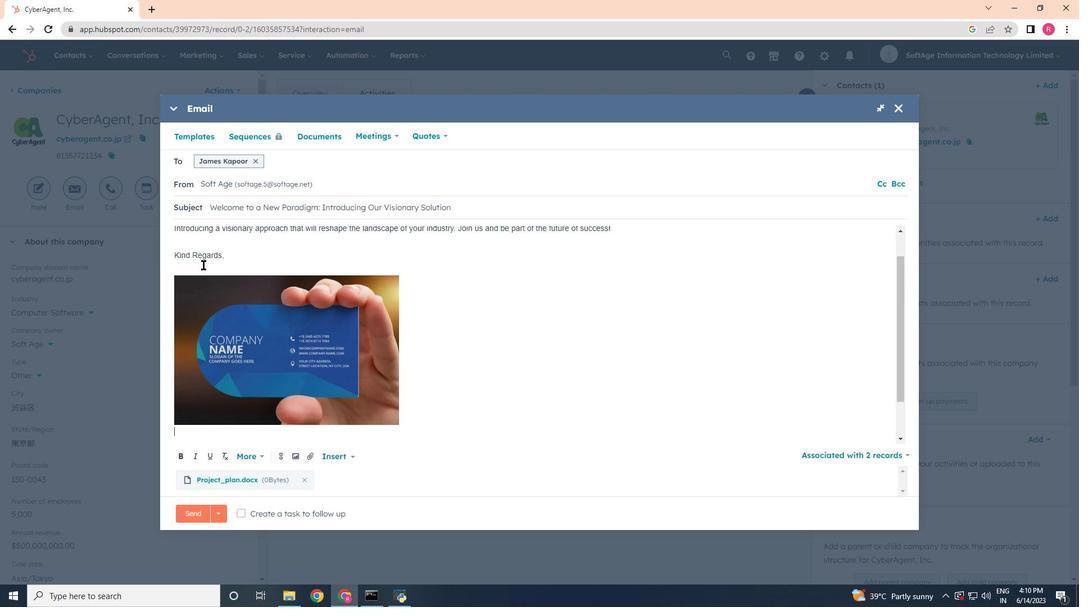 
Action: Mouse pressed left at (193, 265)
Screenshot: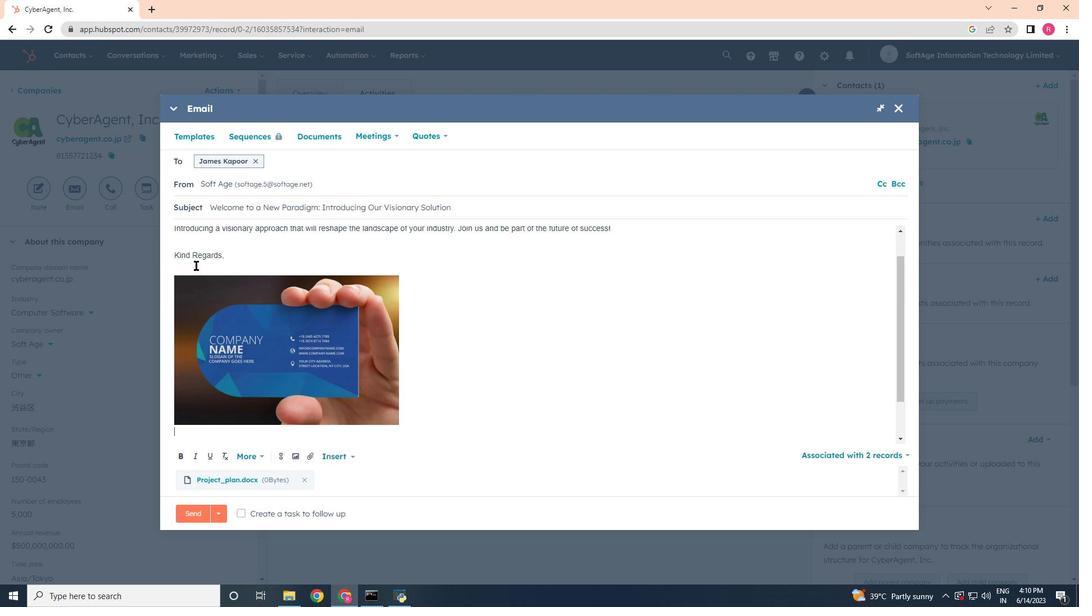 
Action: Mouse moved to (285, 455)
Screenshot: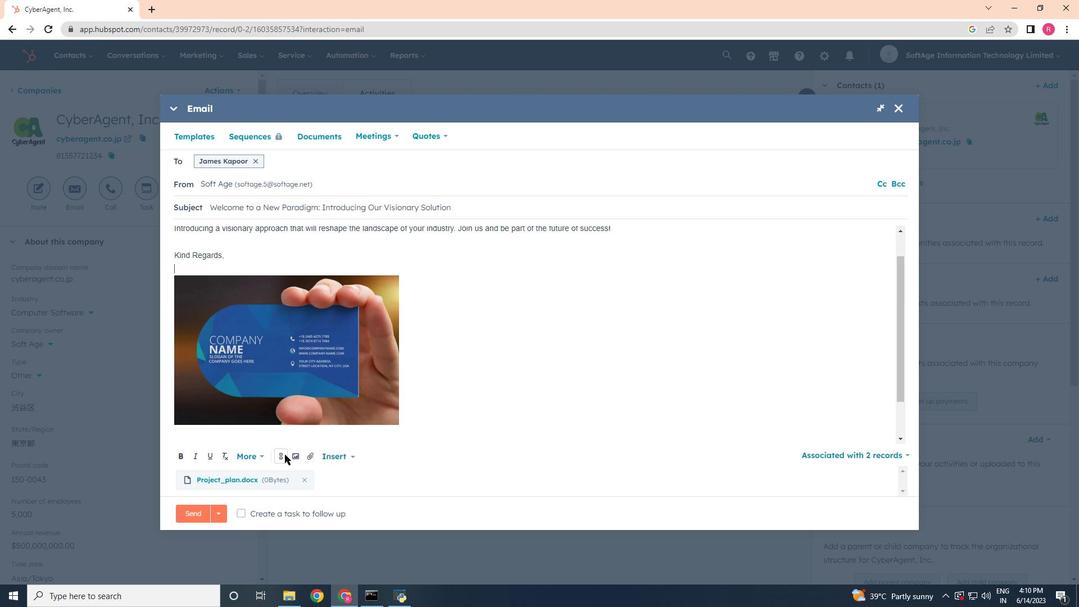 
Action: Mouse pressed left at (285, 455)
Screenshot: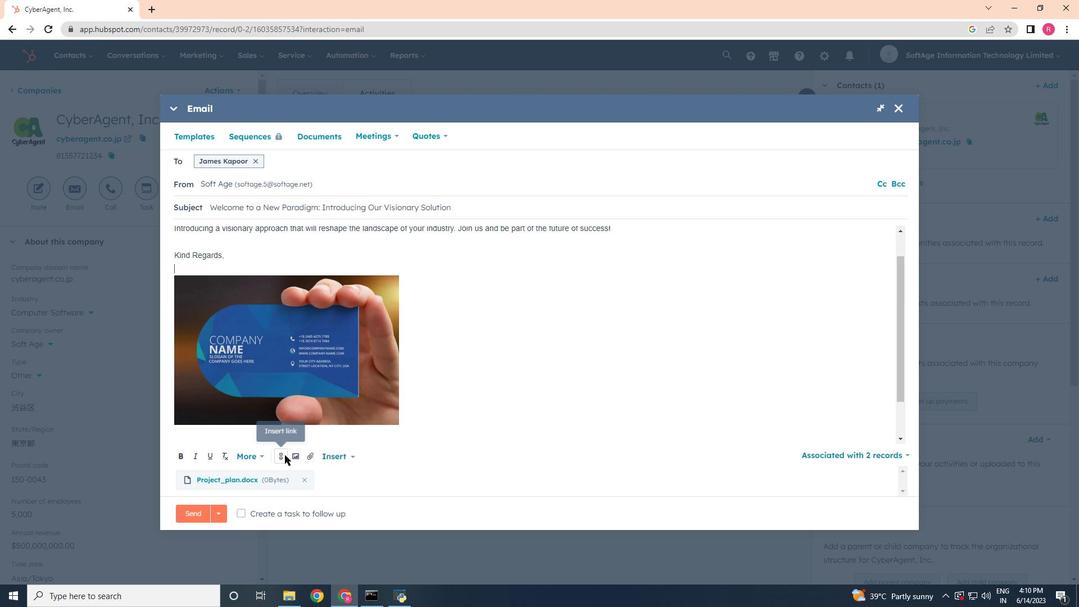 
Action: Mouse moved to (304, 333)
Screenshot: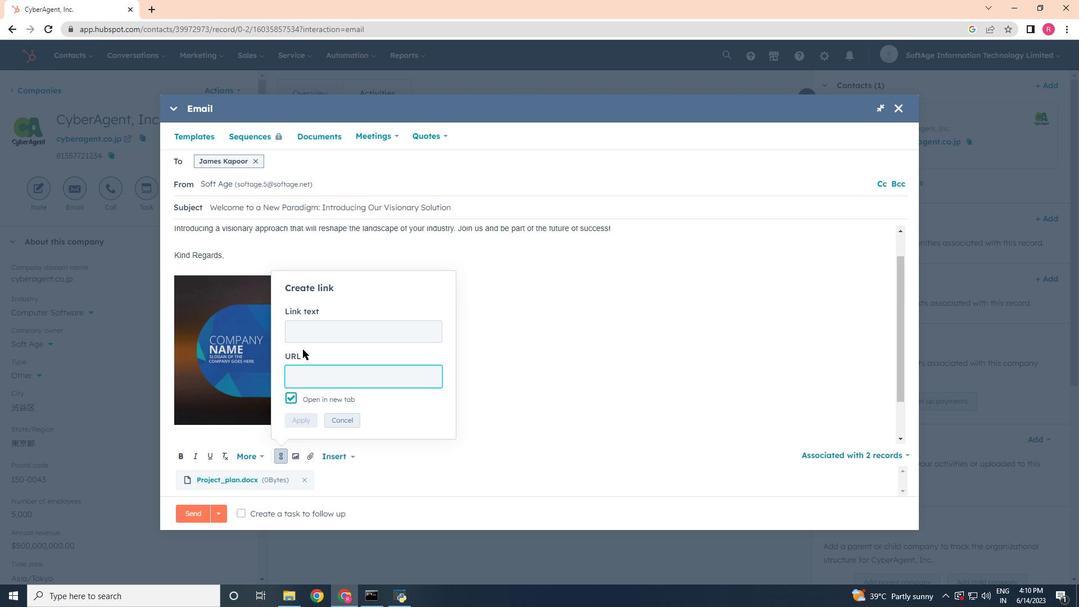 
Action: Mouse pressed left at (304, 333)
Screenshot: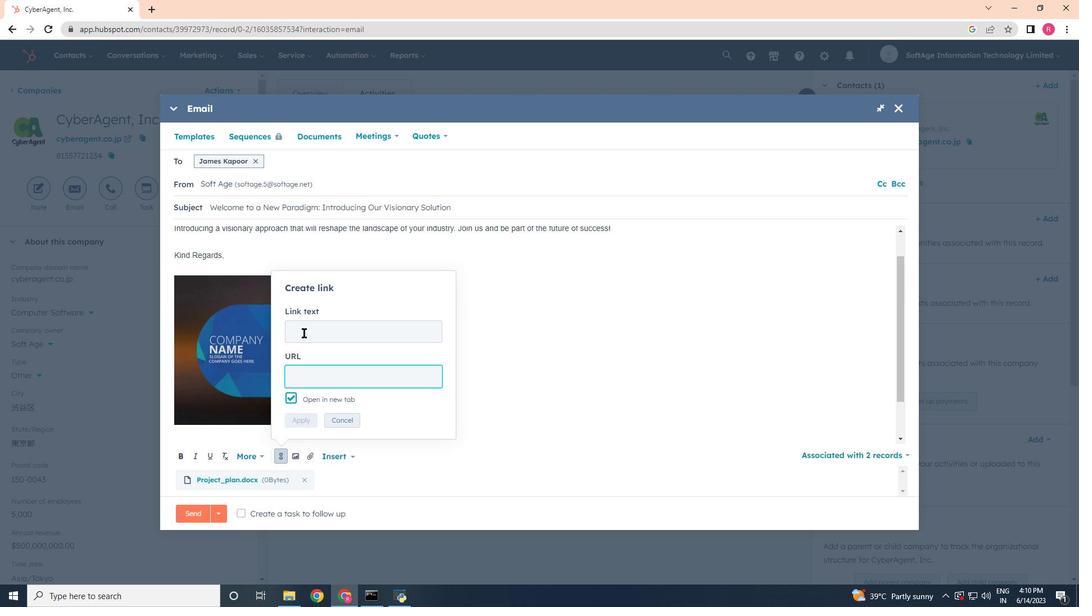 
Action: Key pressed <Key.shift>Behance<Key.space>
Screenshot: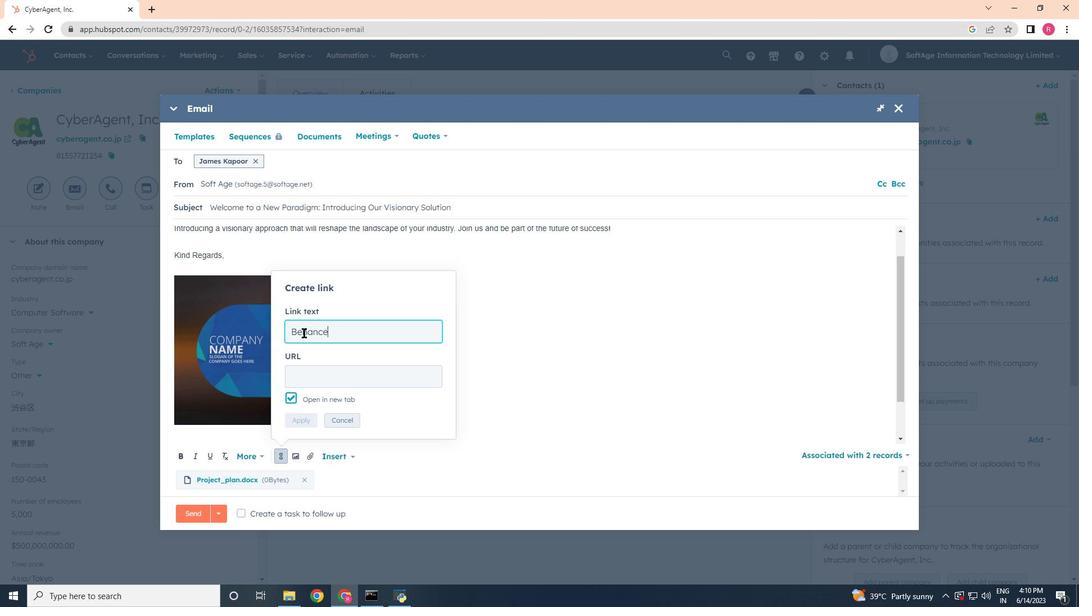 
Action: Mouse moved to (331, 372)
Screenshot: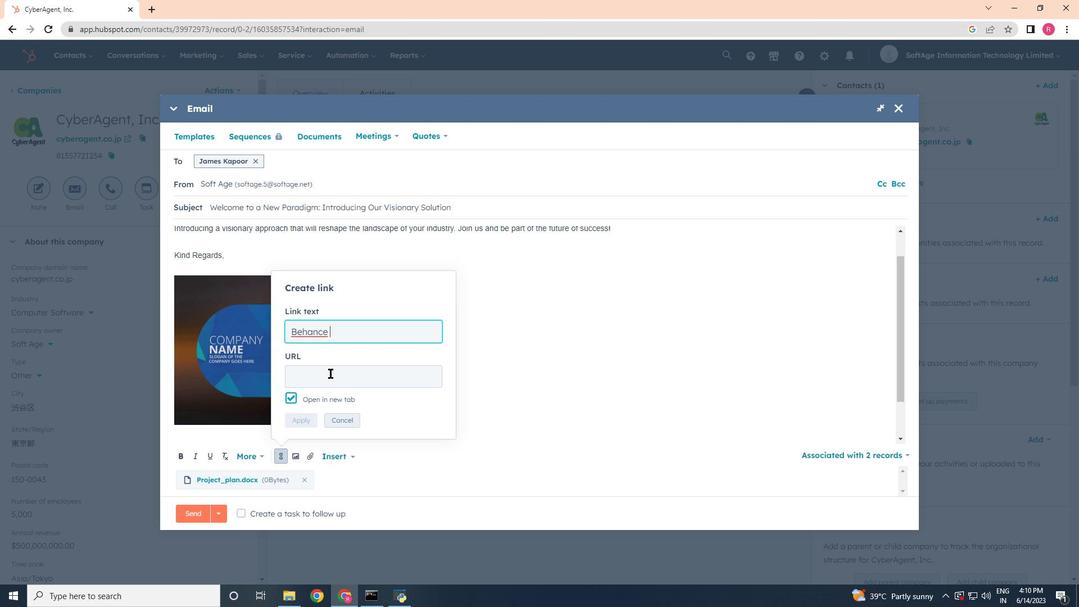 
Action: Mouse pressed left at (331, 372)
Screenshot: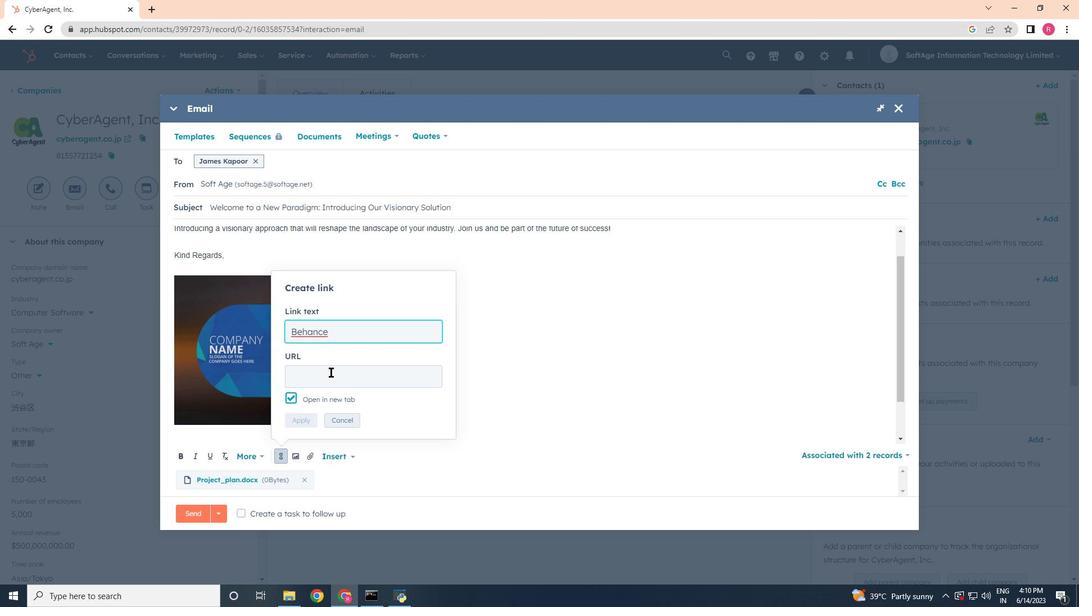 
Action: Mouse moved to (324, 366)
Screenshot: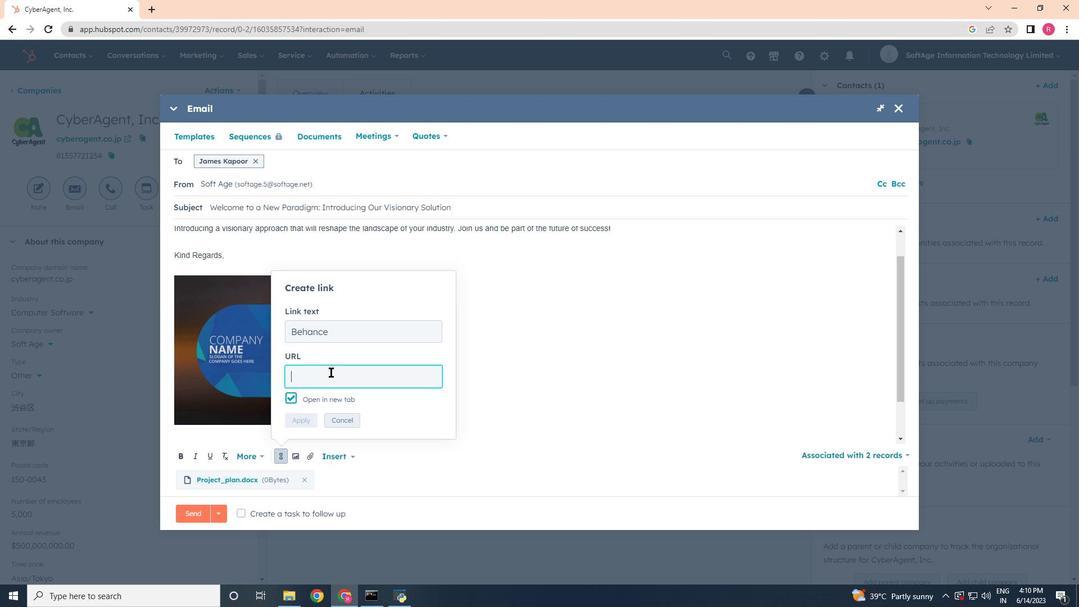 
Action: Key pressed www.behance.net
Screenshot: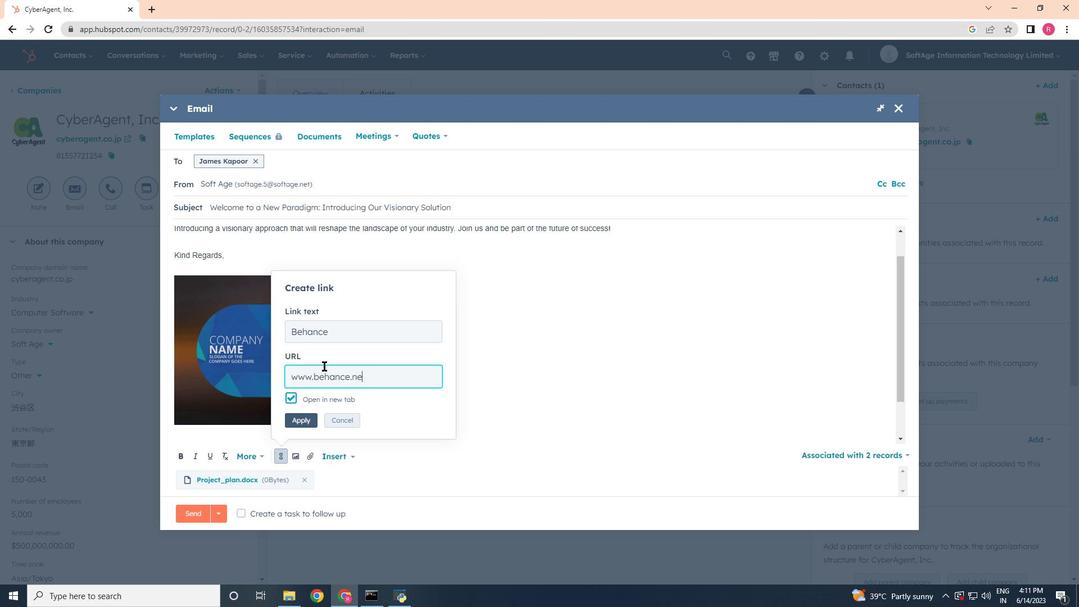 
Action: Mouse moved to (312, 415)
Screenshot: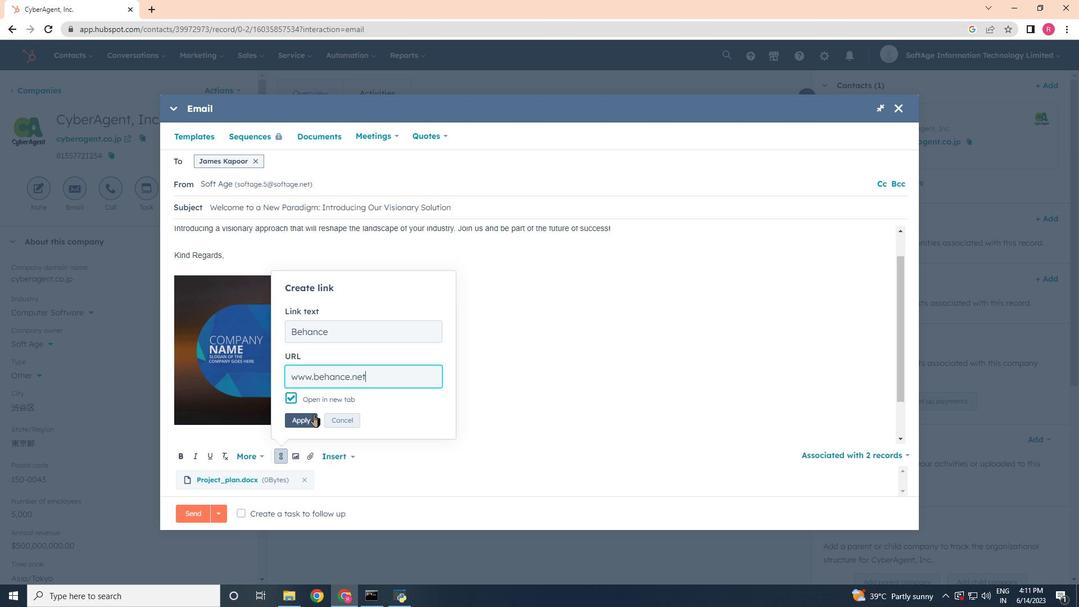 
Action: Mouse pressed left at (312, 415)
Screenshot: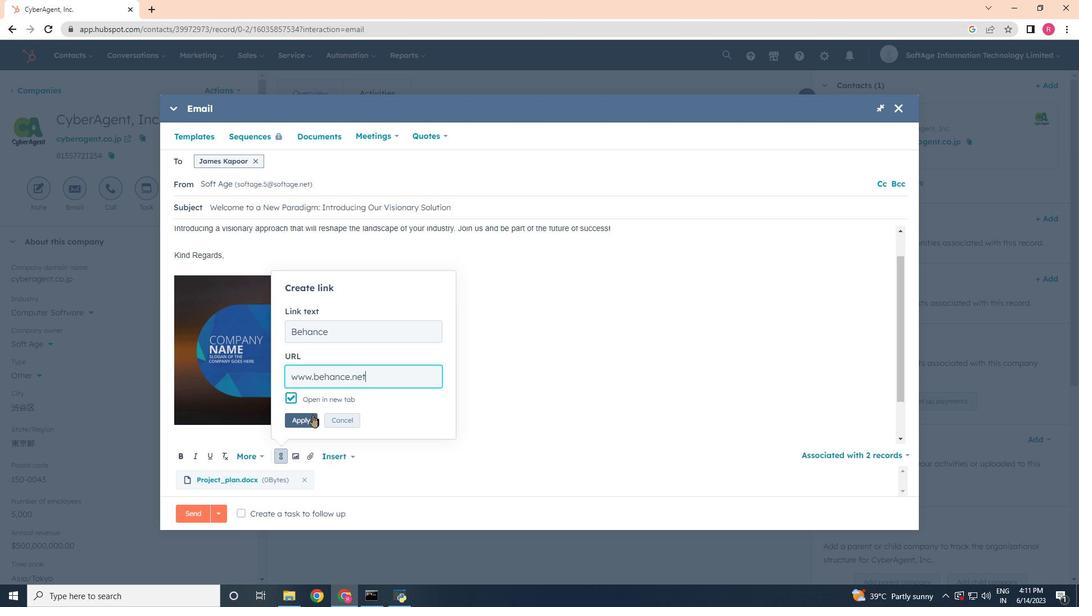 
Action: Mouse moved to (243, 511)
Screenshot: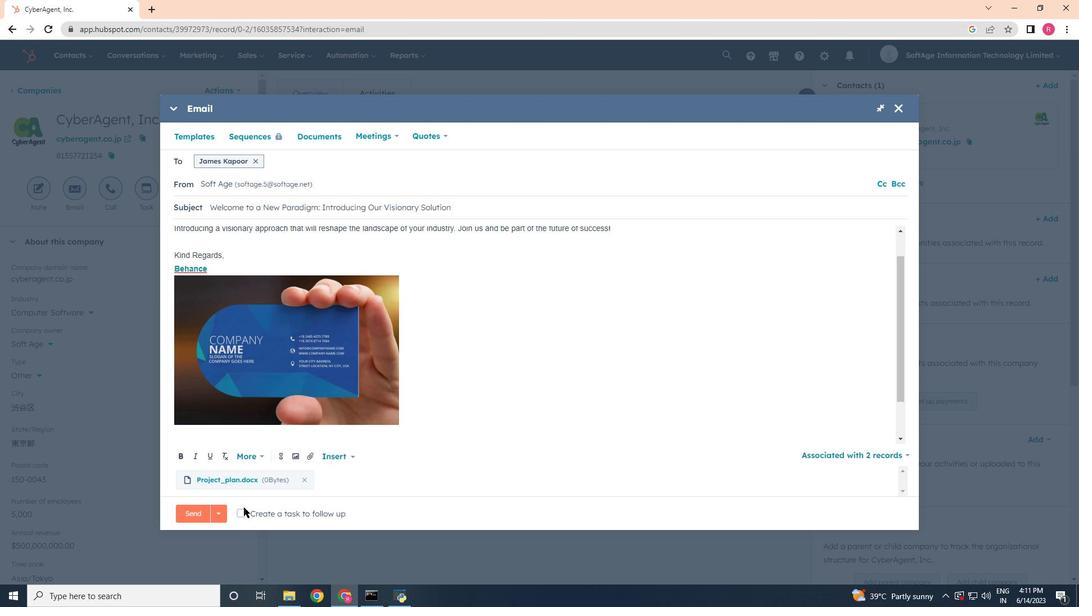 
Action: Mouse pressed left at (243, 511)
Screenshot: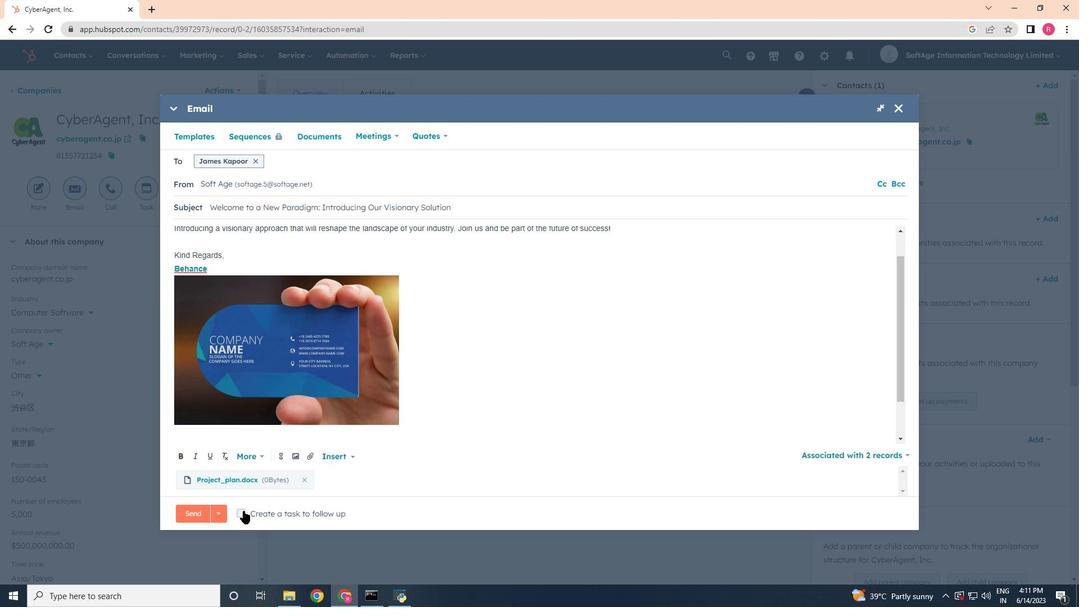 
Action: Mouse moved to (465, 512)
Screenshot: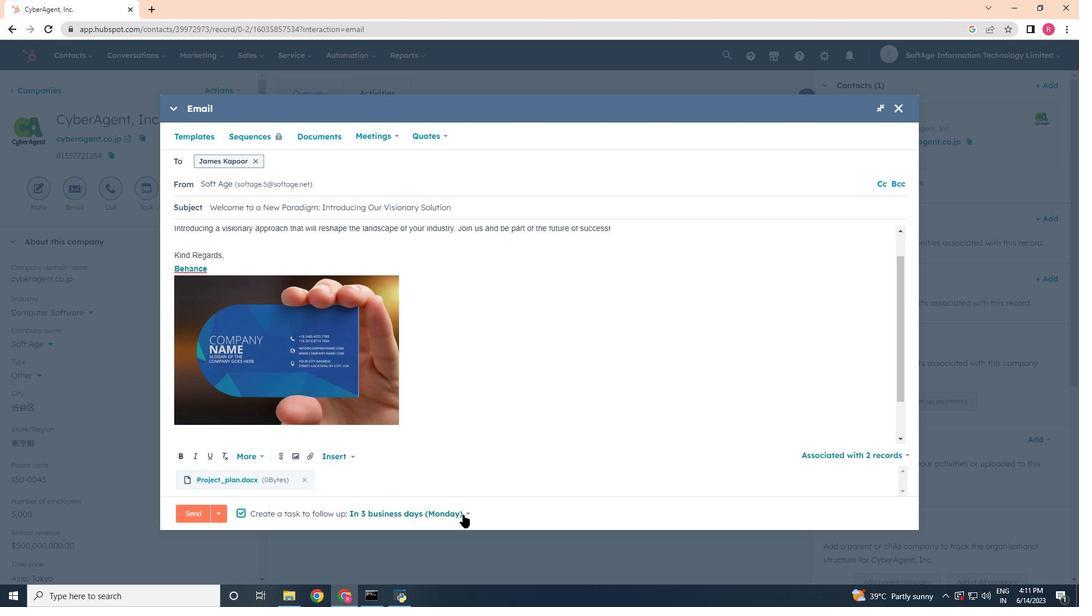 
Action: Mouse pressed left at (465, 512)
Screenshot: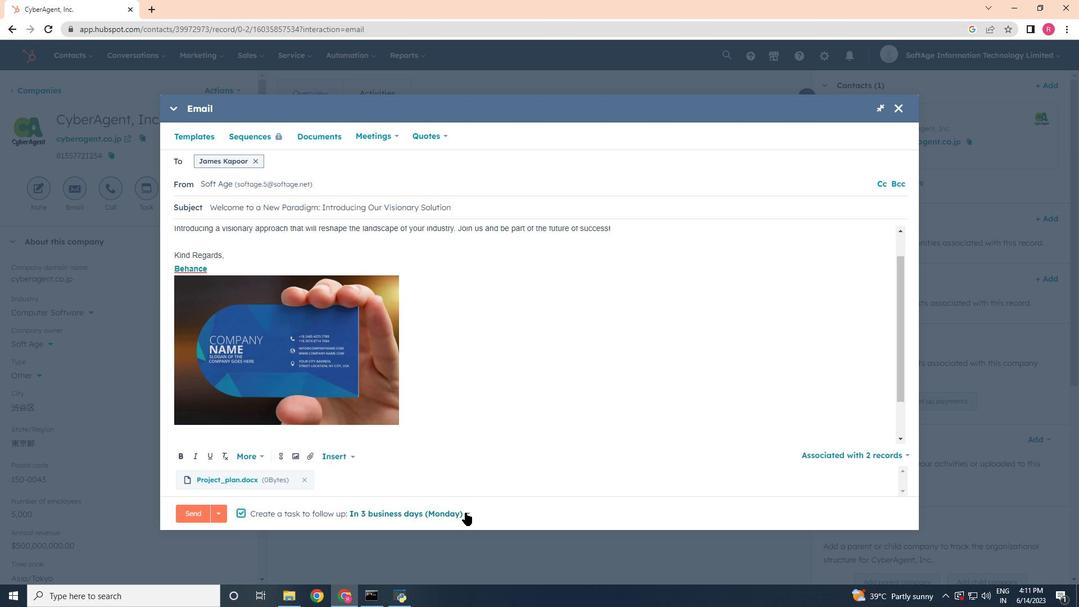 
Action: Mouse moved to (388, 399)
Screenshot: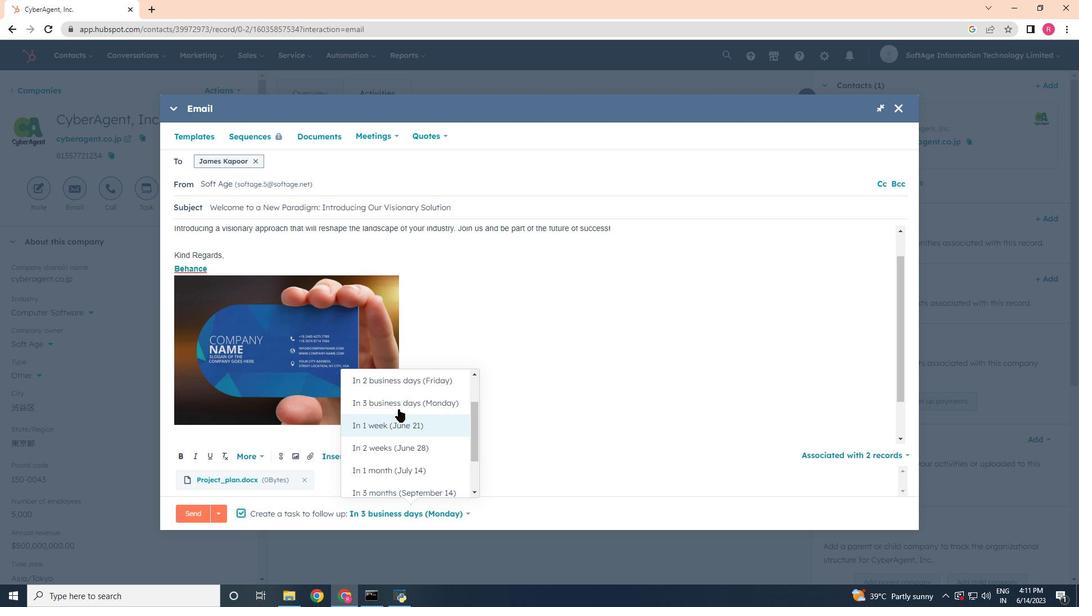
Action: Mouse pressed left at (388, 399)
Screenshot: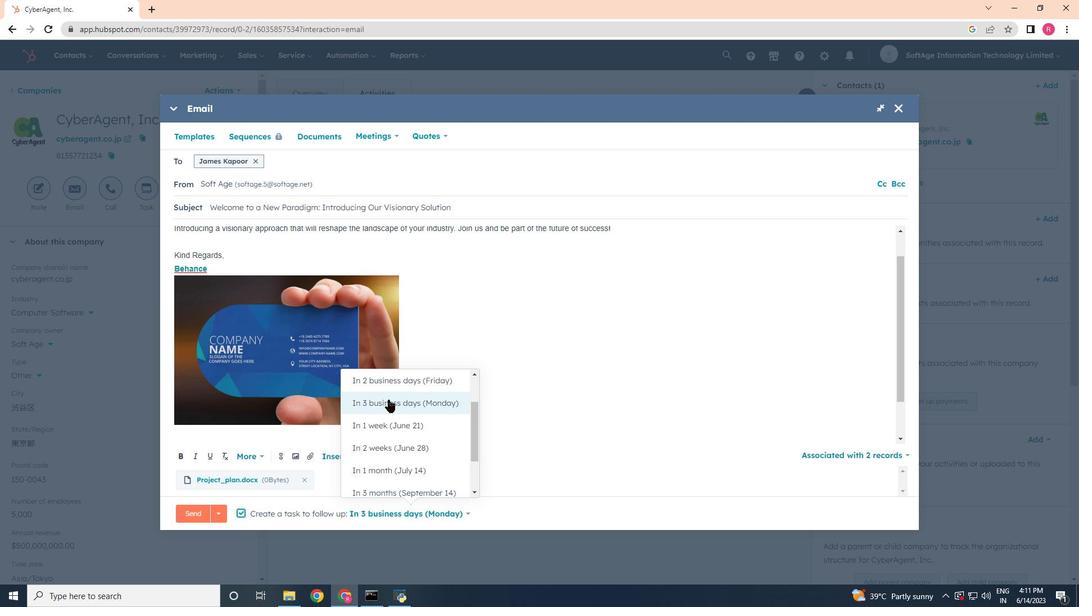 
Action: Mouse moved to (202, 511)
Screenshot: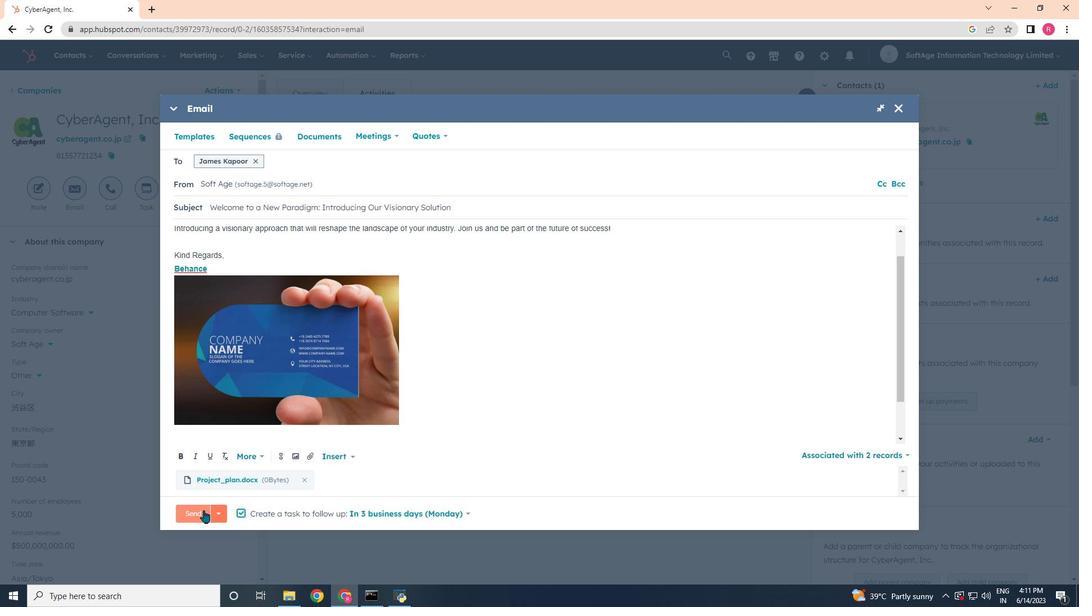 
Action: Mouse pressed left at (202, 511)
Screenshot: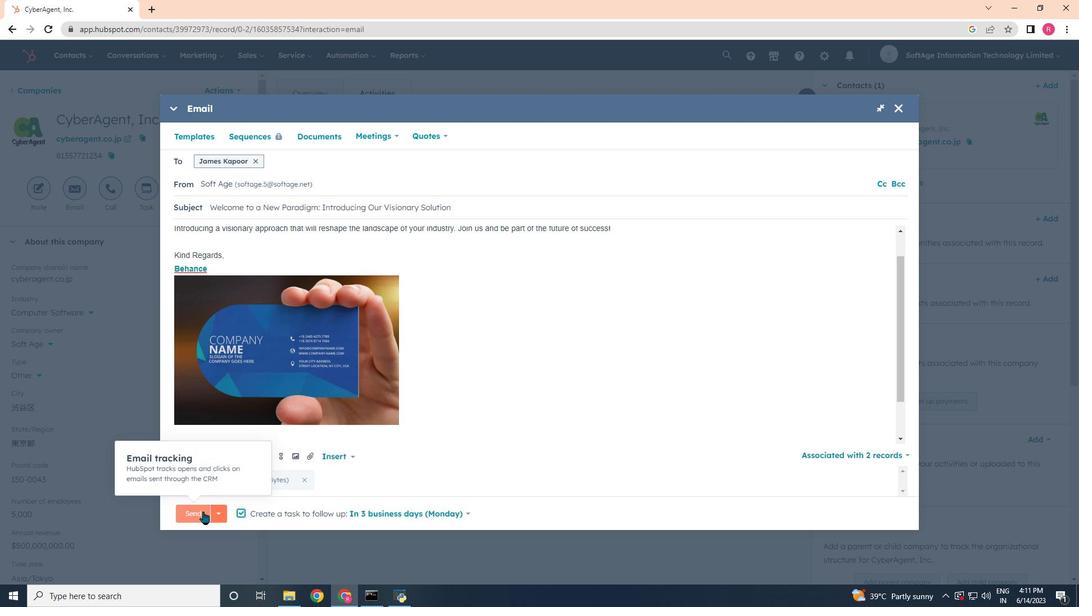 
